 Task: Send an email with the signature Kevin Parker with the subject Apology for a customer service issue and the message Can you please provide more information about the new HR policies? from softage.6@softage.net to softage.4@softage.net and move the email from Sent Items to the folder Testing and certification
Action: Mouse moved to (116, 166)
Screenshot: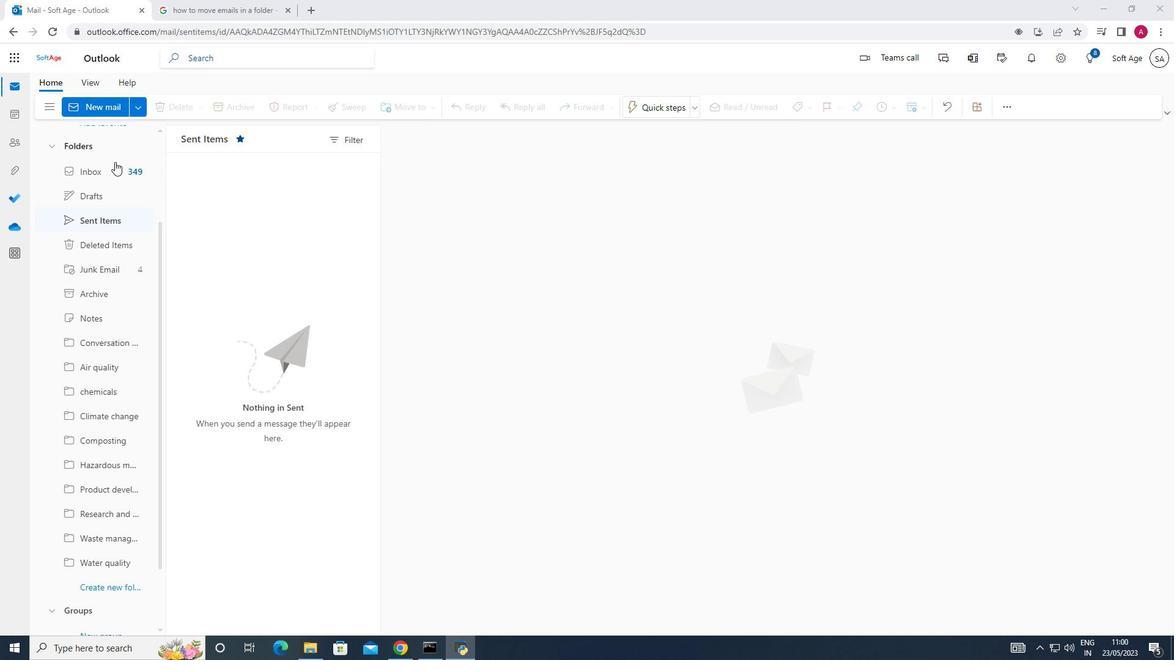 
Action: Mouse pressed left at (116, 166)
Screenshot: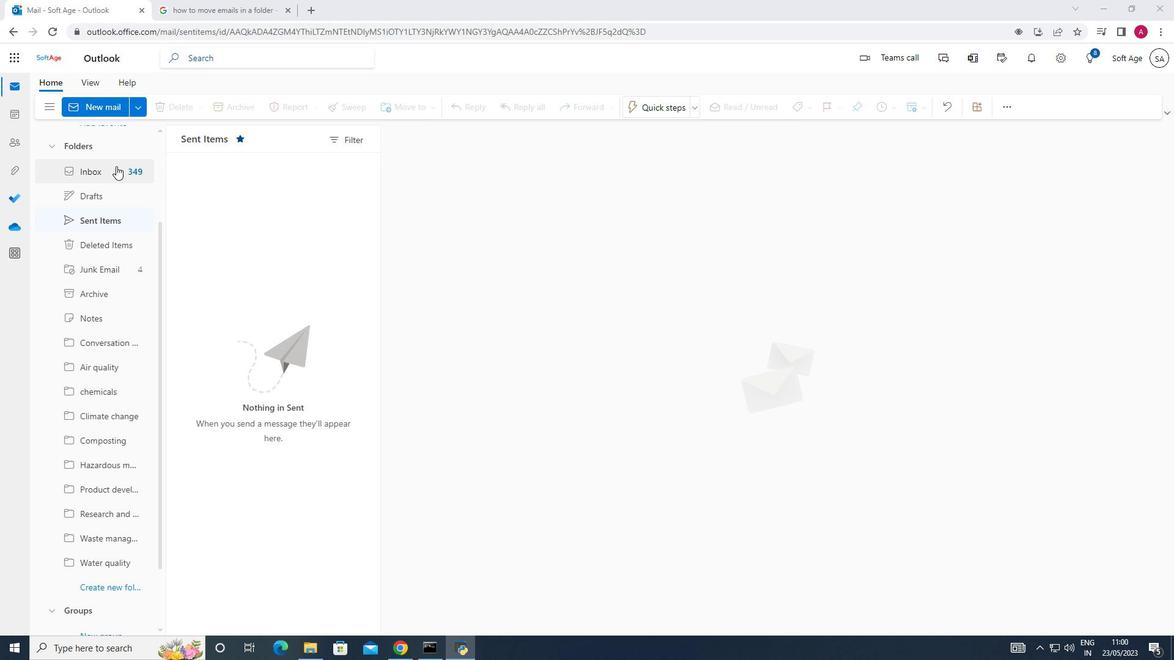 
Action: Mouse pressed left at (116, 166)
Screenshot: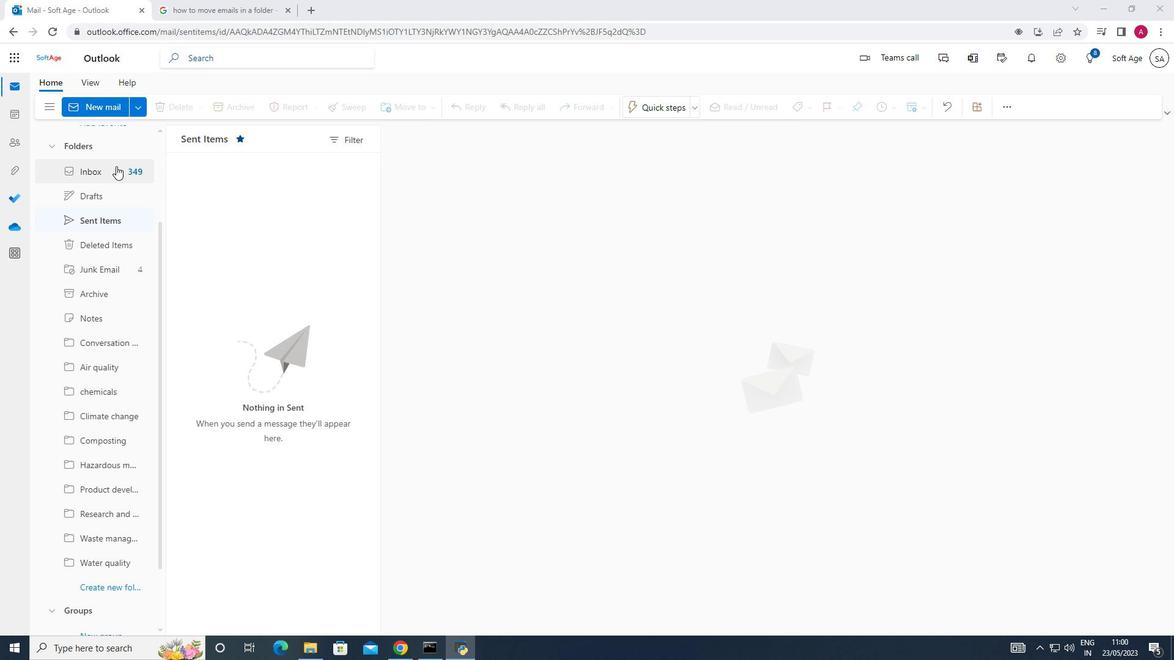 
Action: Mouse moved to (88, 110)
Screenshot: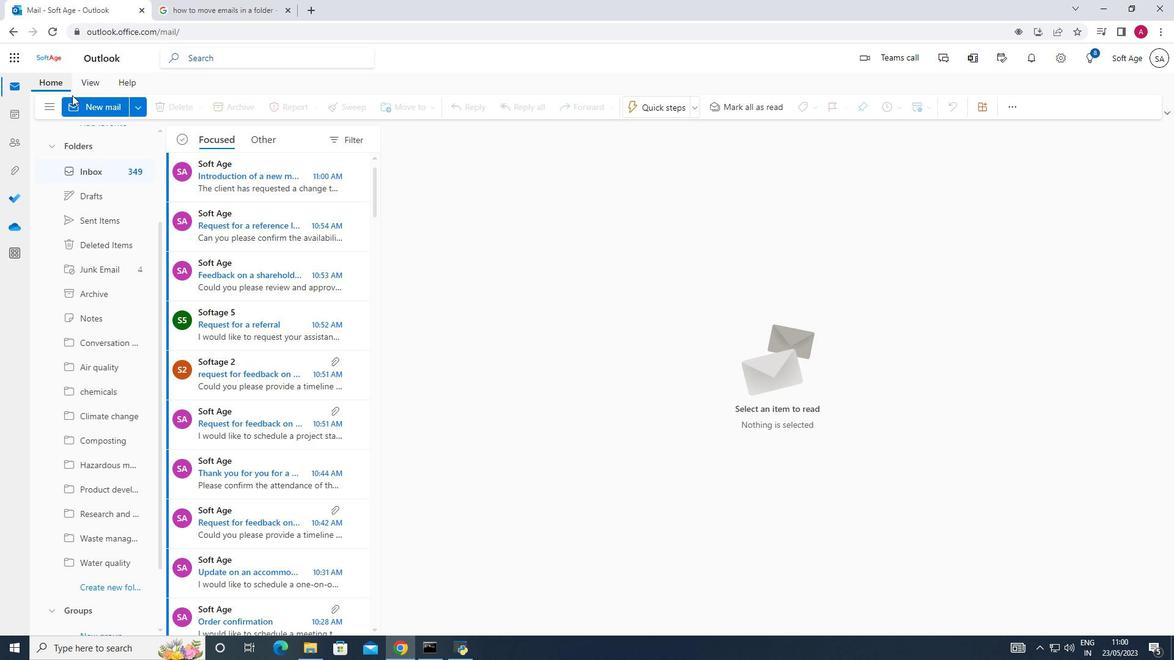 
Action: Mouse pressed left at (88, 110)
Screenshot: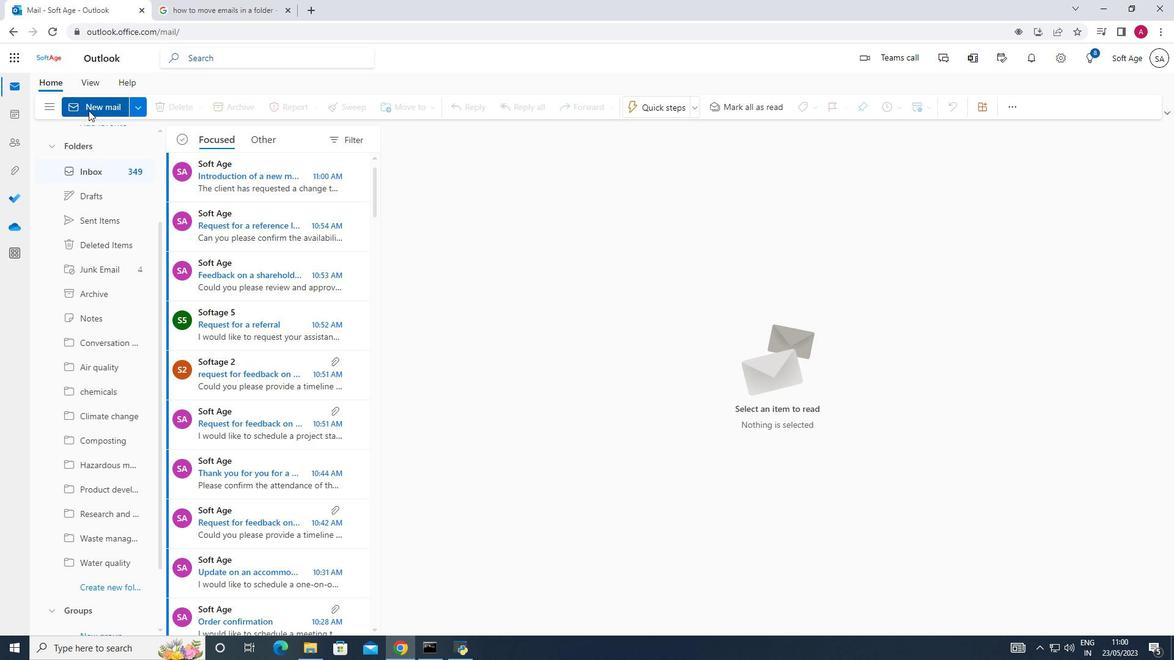 
Action: Mouse moved to (839, 108)
Screenshot: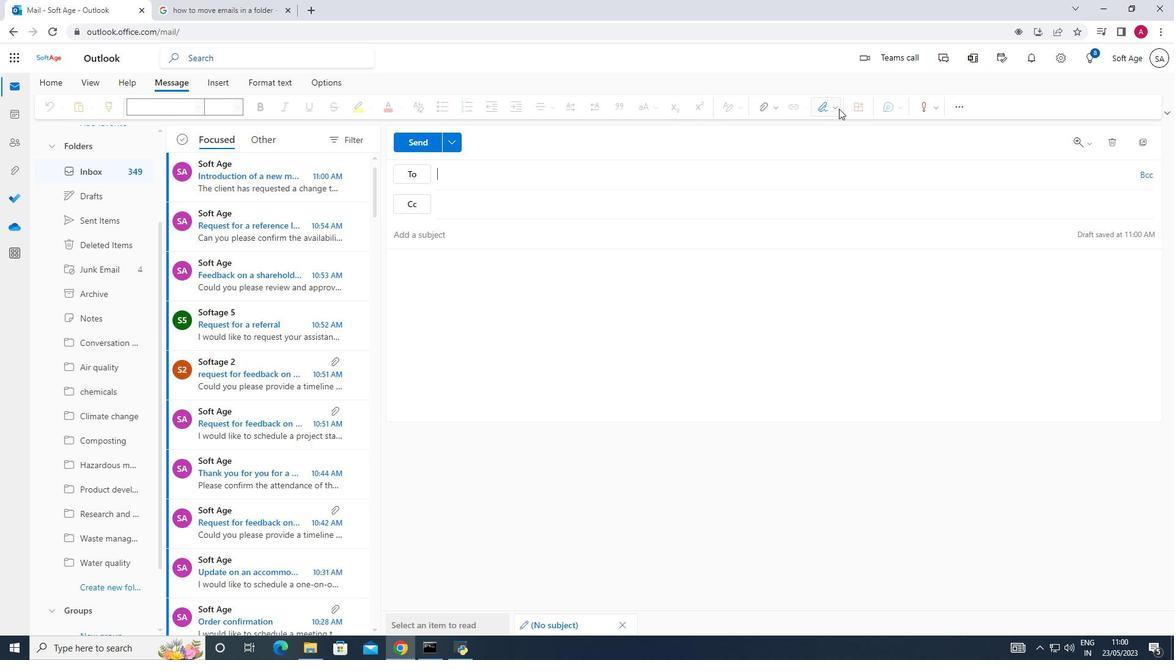 
Action: Mouse pressed left at (839, 108)
Screenshot: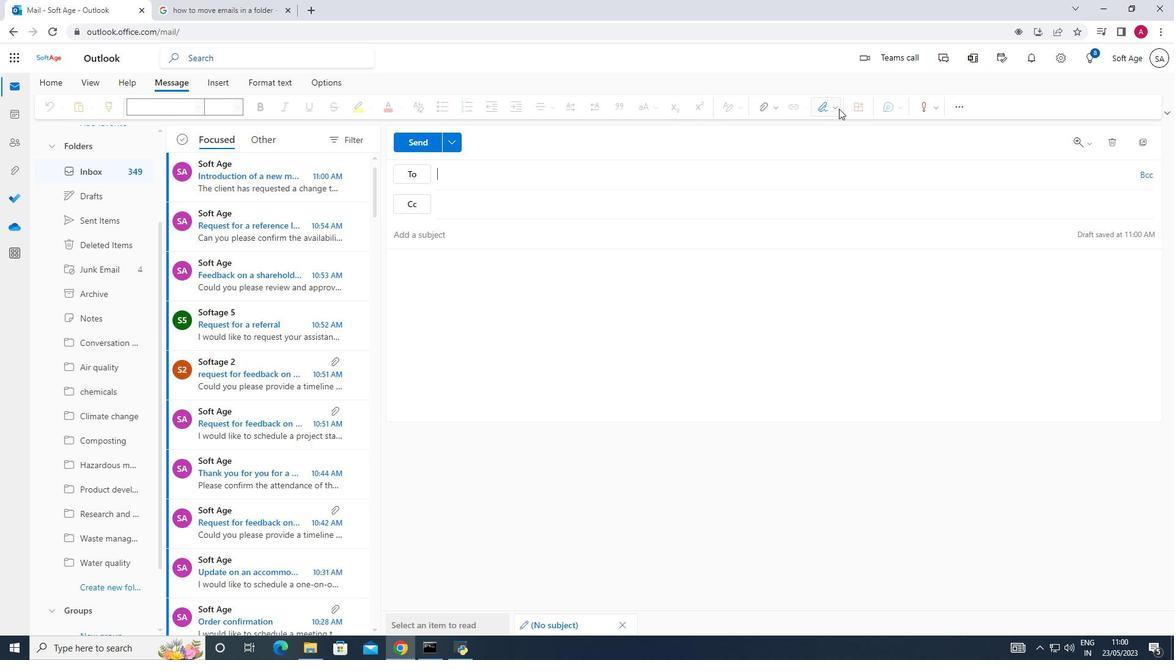 
Action: Mouse moved to (805, 149)
Screenshot: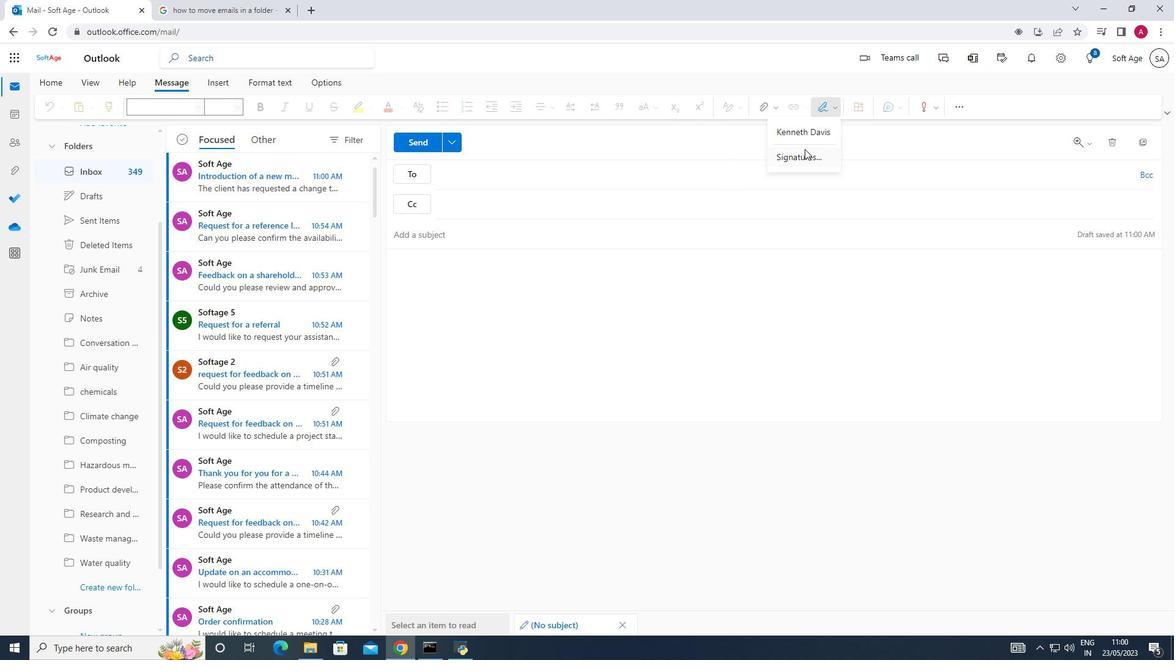 
Action: Mouse pressed left at (805, 149)
Screenshot: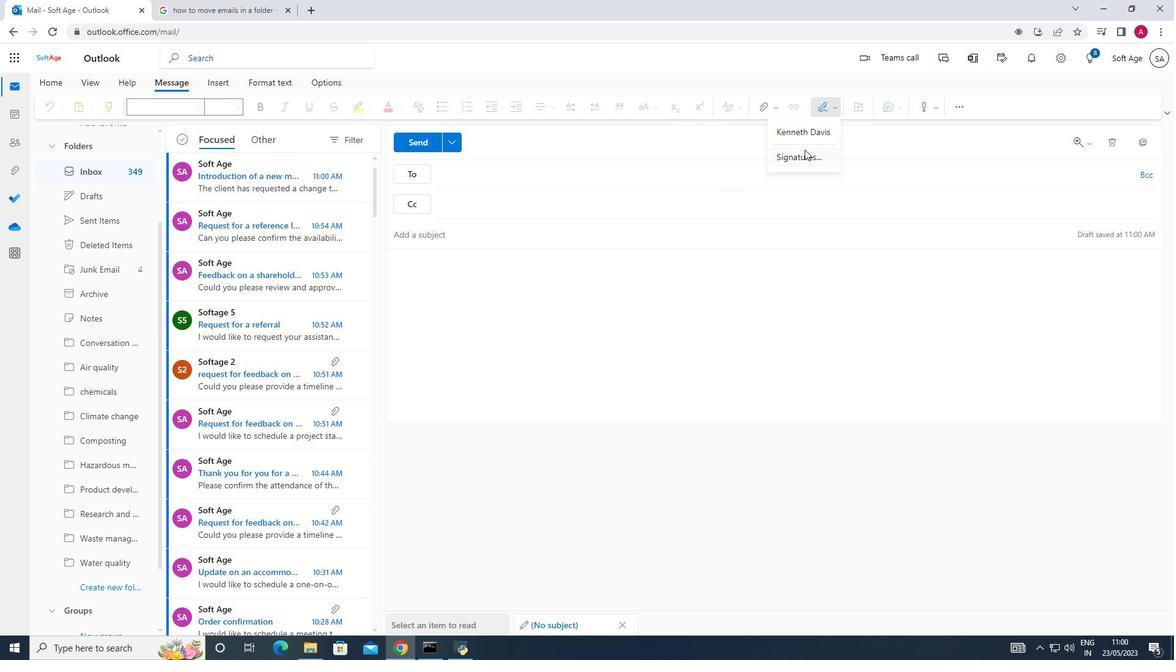 
Action: Mouse moved to (825, 198)
Screenshot: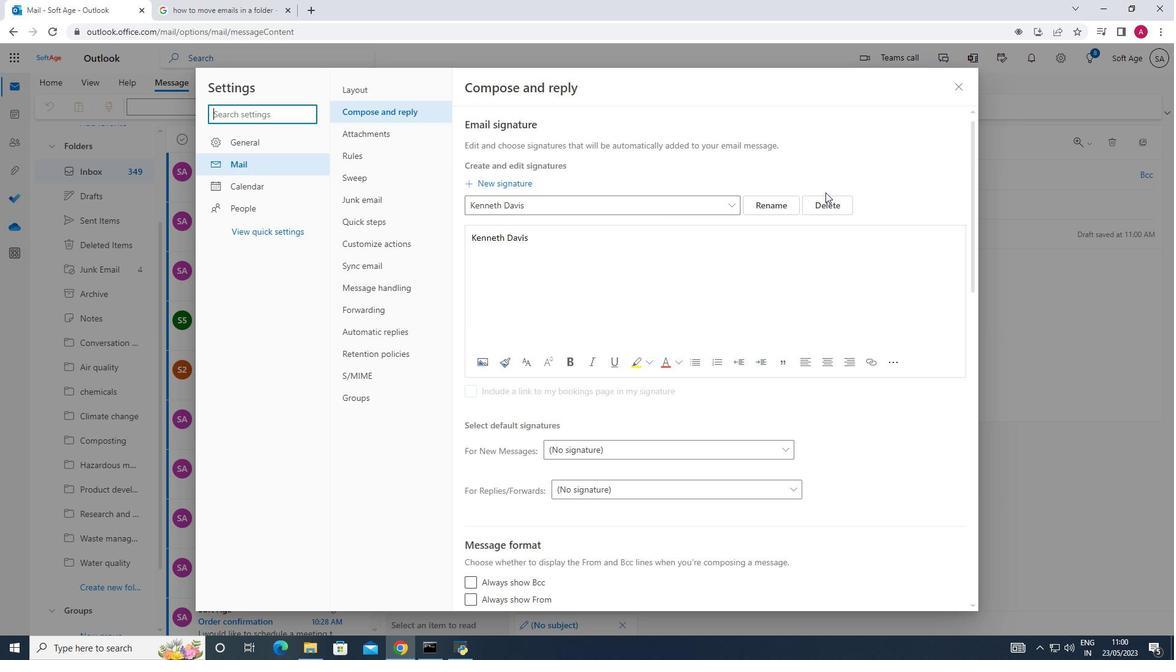 
Action: Mouse pressed left at (825, 198)
Screenshot: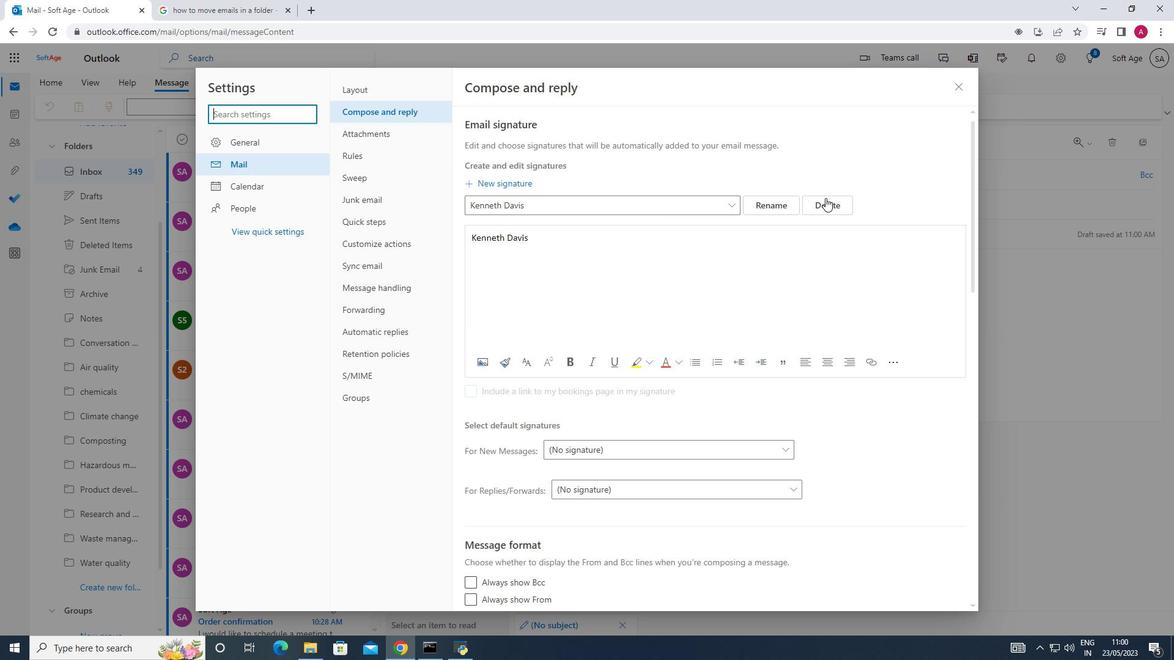 
Action: Mouse moved to (523, 209)
Screenshot: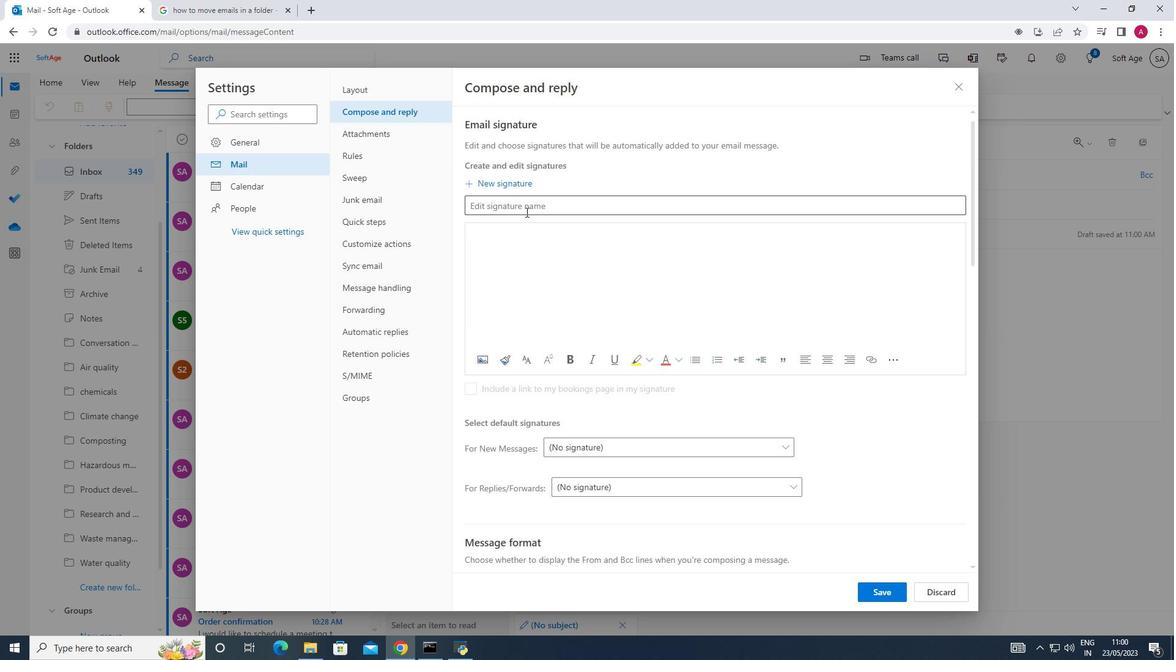 
Action: Mouse pressed left at (523, 209)
Screenshot: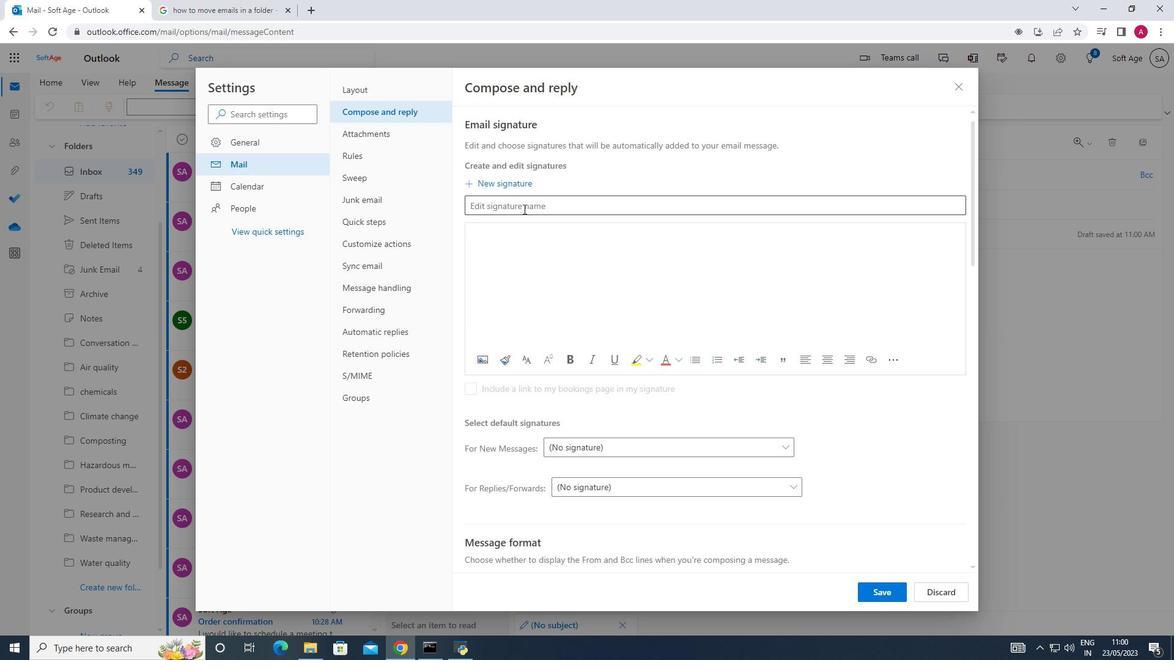 
Action: Key pressed <Key.shift_r><Key.shift_r><Key.shift_r><Key.shift_r><Key.shift_r>Kevin<Key.space><Key.shift_r>Parker
Screenshot: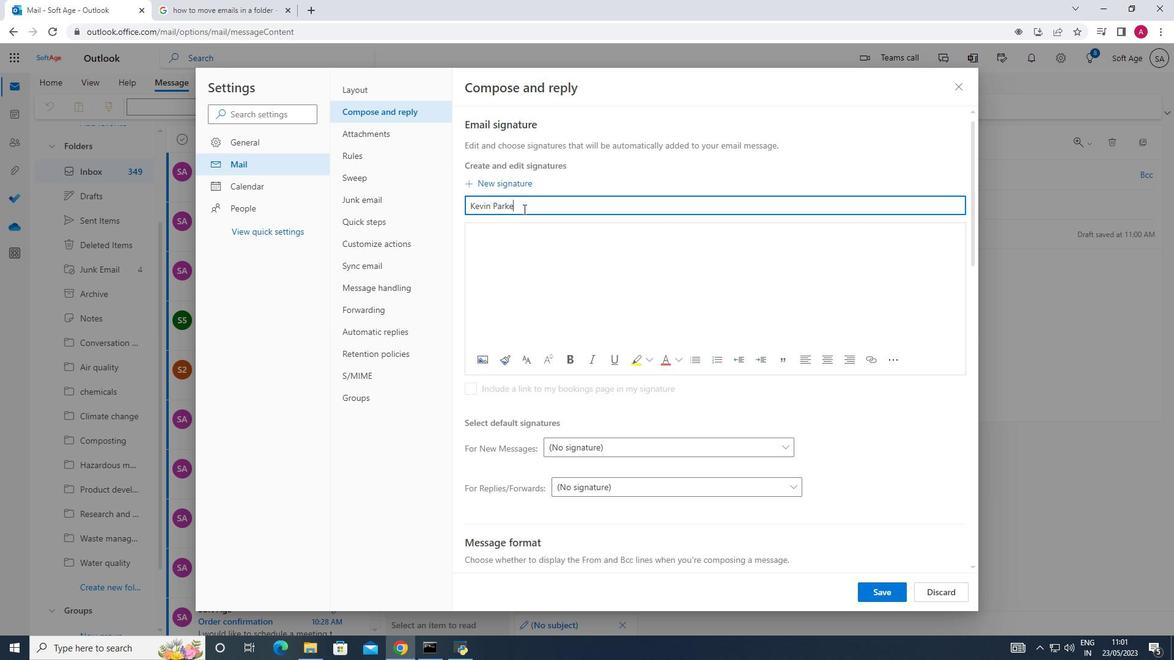 
Action: Mouse moved to (474, 234)
Screenshot: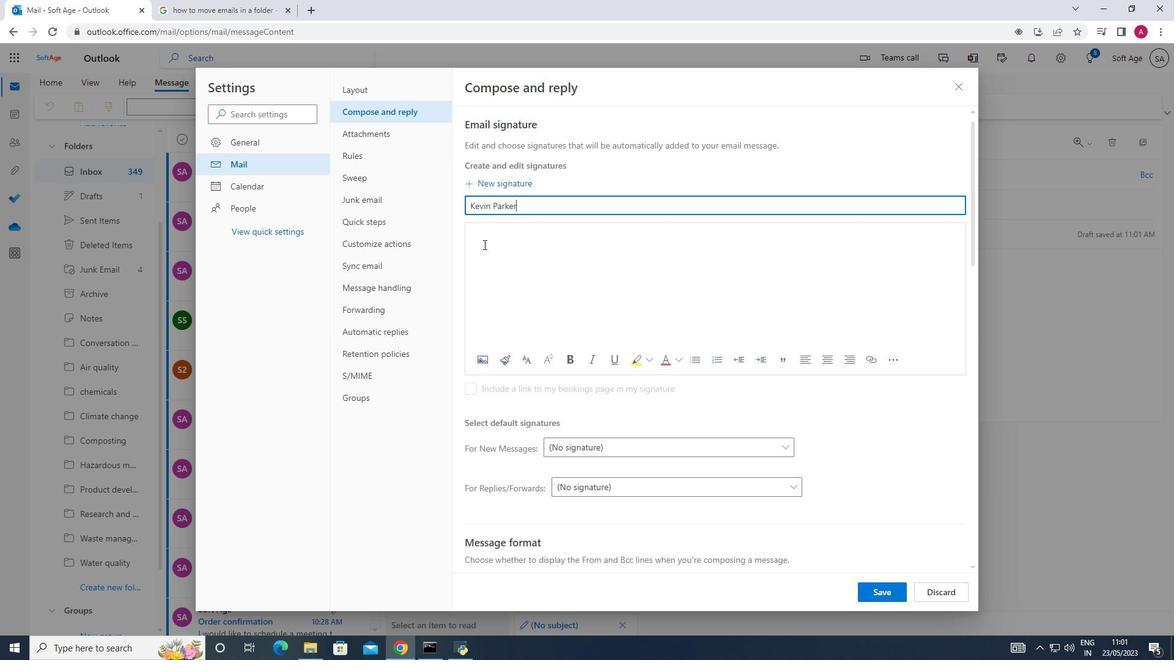 
Action: Mouse pressed left at (474, 234)
Screenshot: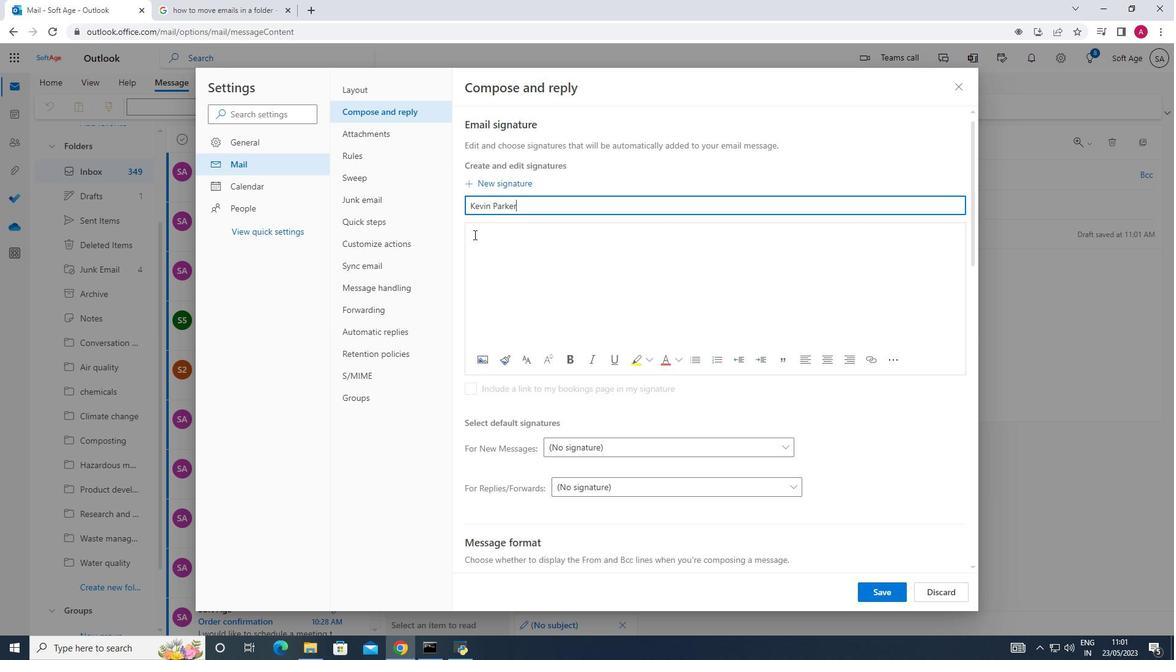 
Action: Key pressed <Key.shift_r>Kevin<Key.space><Key.shift_r><Key.shift_r><Key.shift_r><Key.shift_r><Key.shift_r><Key.shift_r><Key.shift_r><Key.shift_r><Key.shift_r><Key.shift_r><Key.shift_r><Key.shift_r><Key.shift_r><Key.shift_r>Parker
Screenshot: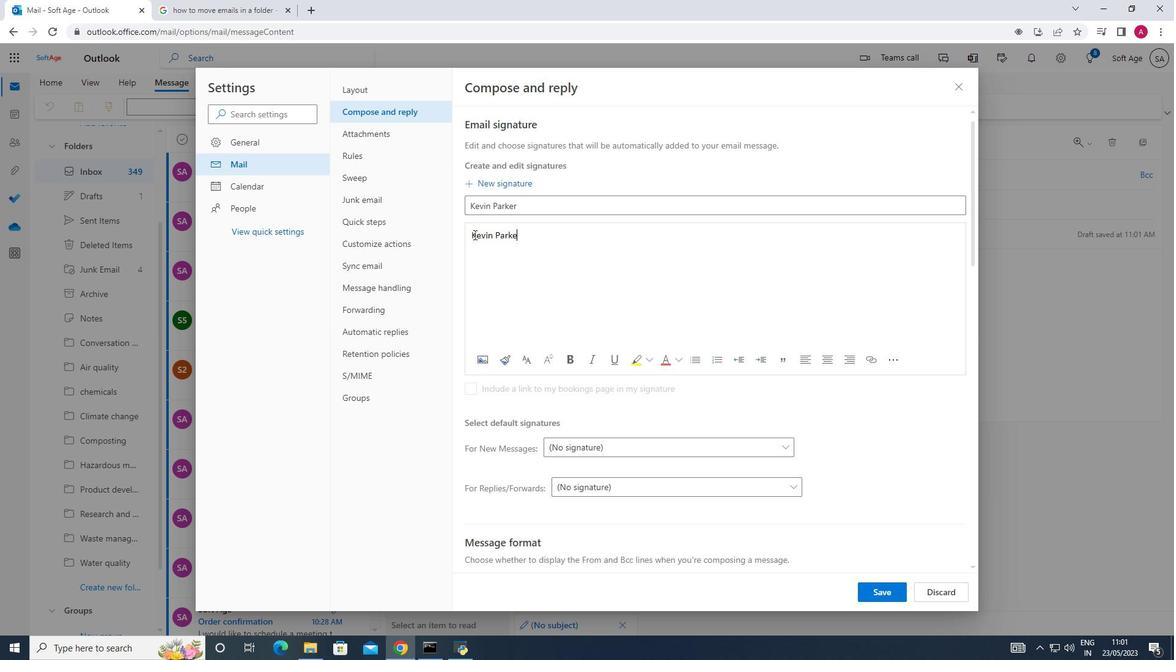 
Action: Mouse moved to (872, 586)
Screenshot: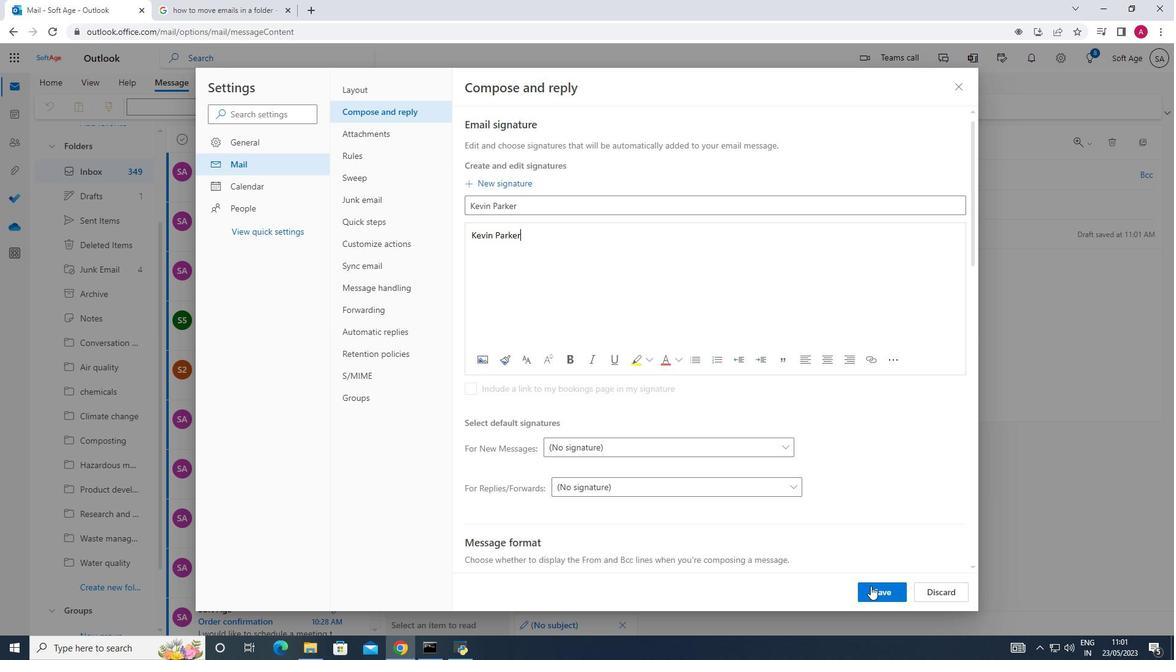
Action: Mouse pressed left at (872, 586)
Screenshot: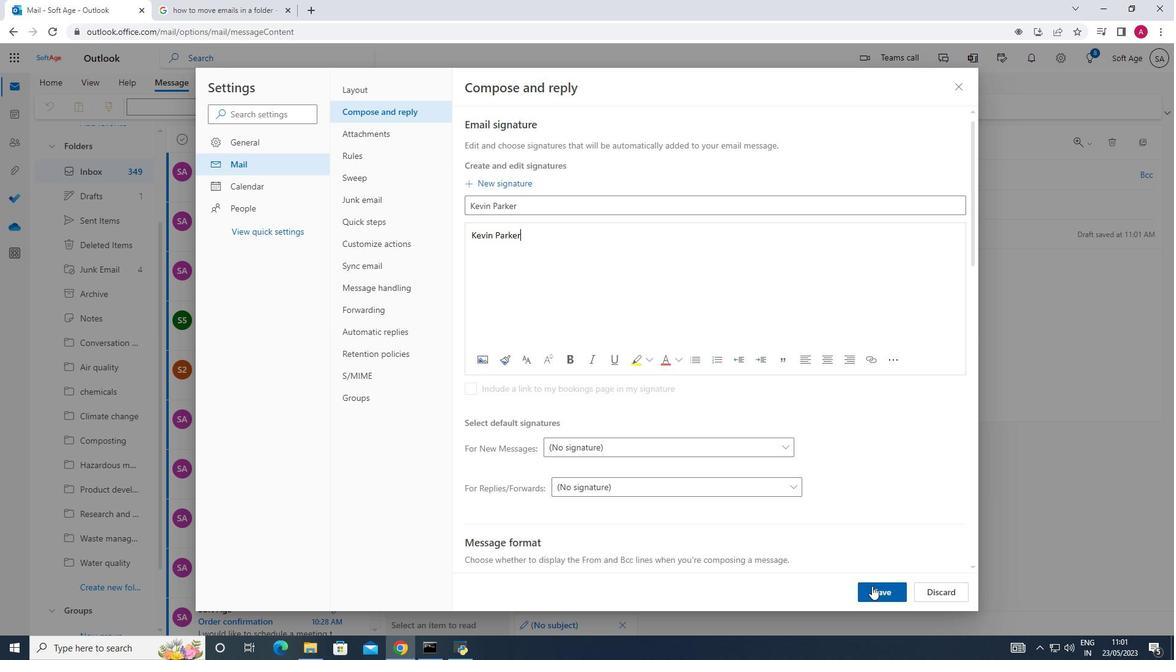 
Action: Mouse moved to (959, 83)
Screenshot: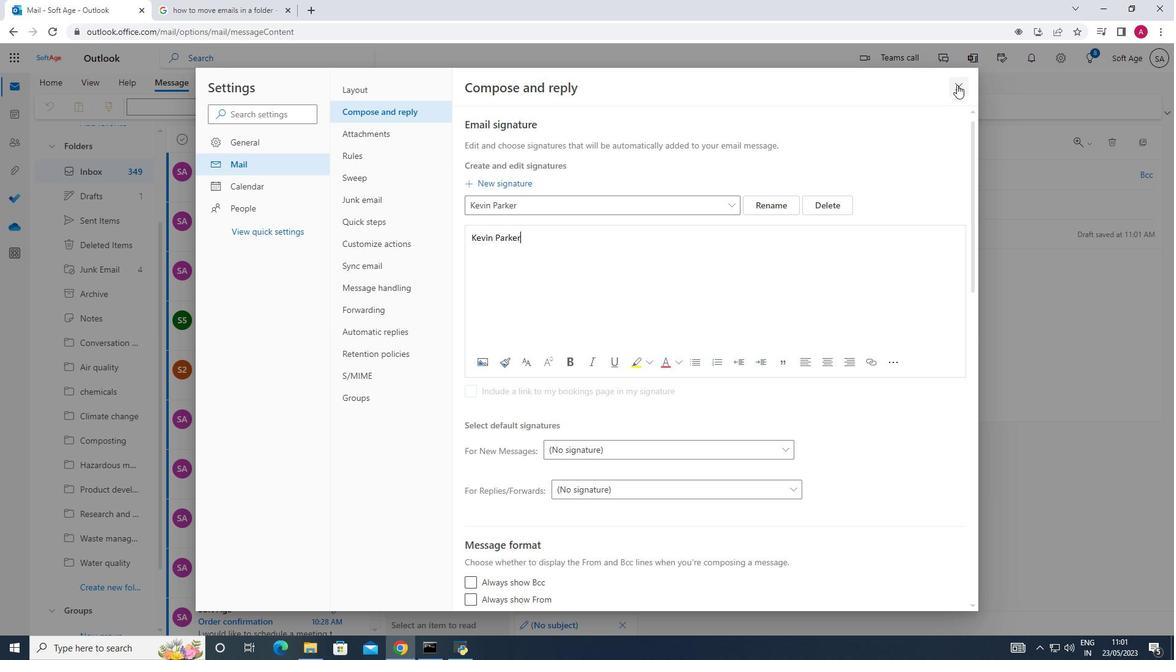 
Action: Mouse pressed left at (959, 83)
Screenshot: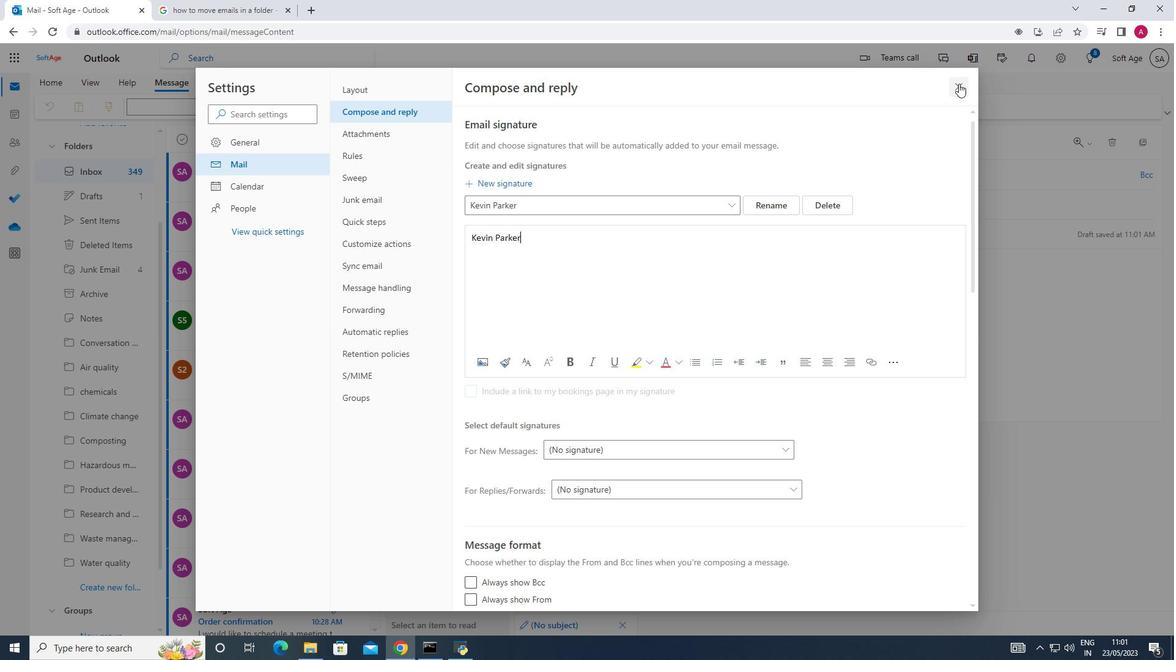 
Action: Mouse moved to (835, 108)
Screenshot: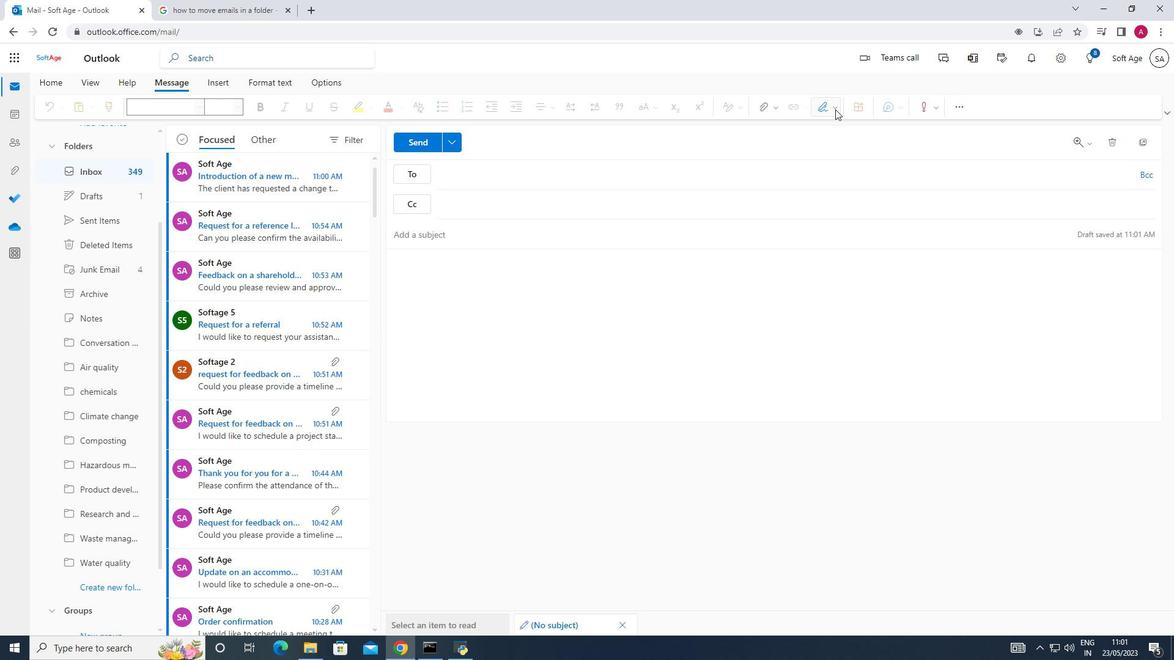 
Action: Mouse pressed left at (835, 108)
Screenshot: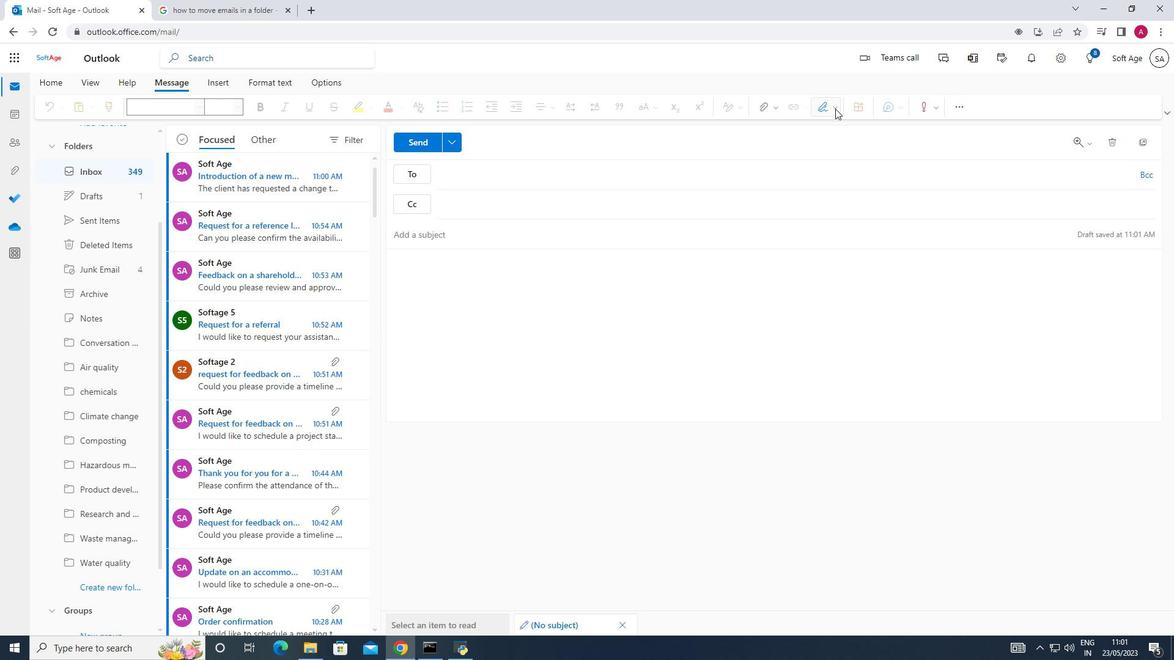 
Action: Mouse moved to (811, 140)
Screenshot: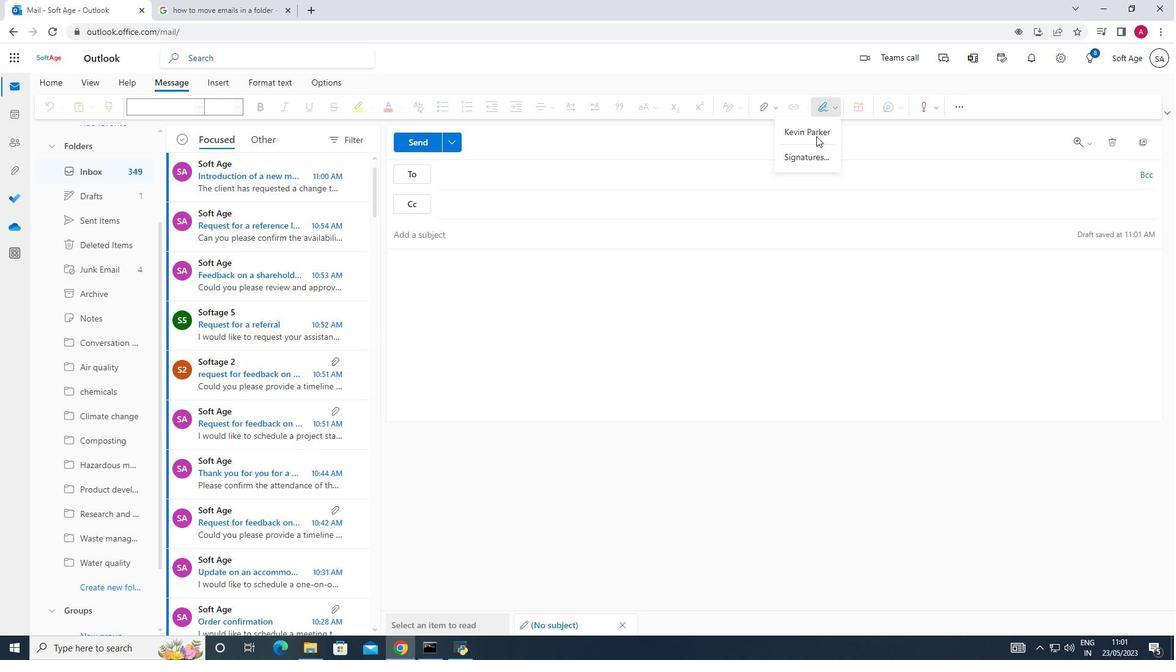 
Action: Mouse pressed left at (811, 140)
Screenshot: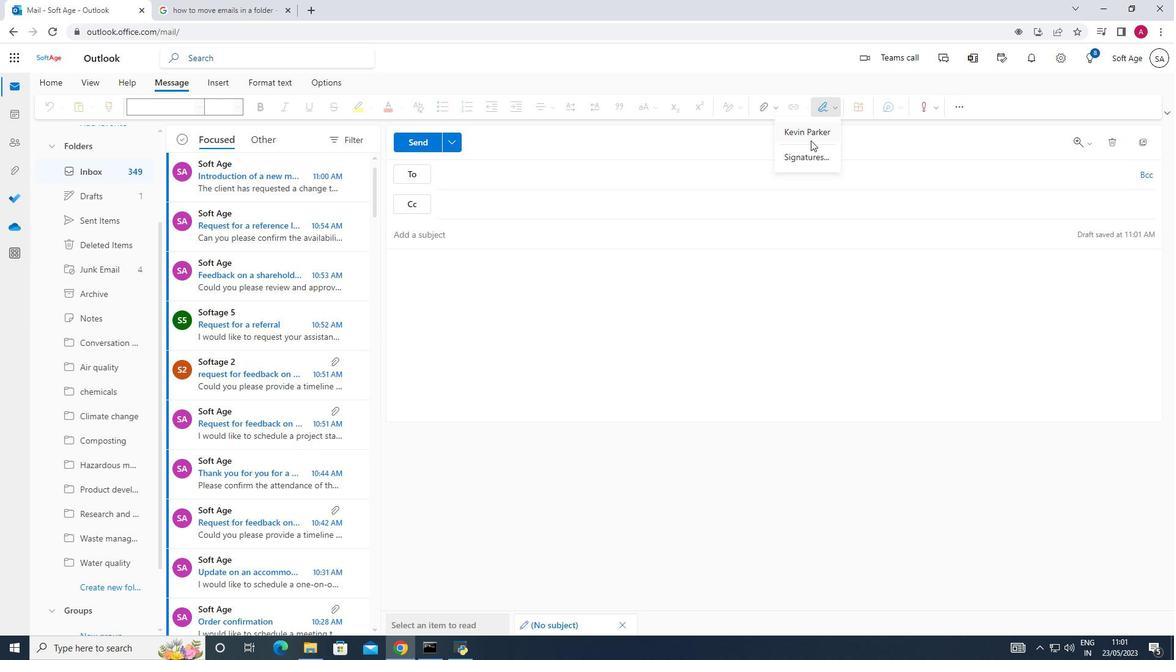 
Action: Mouse moved to (405, 230)
Screenshot: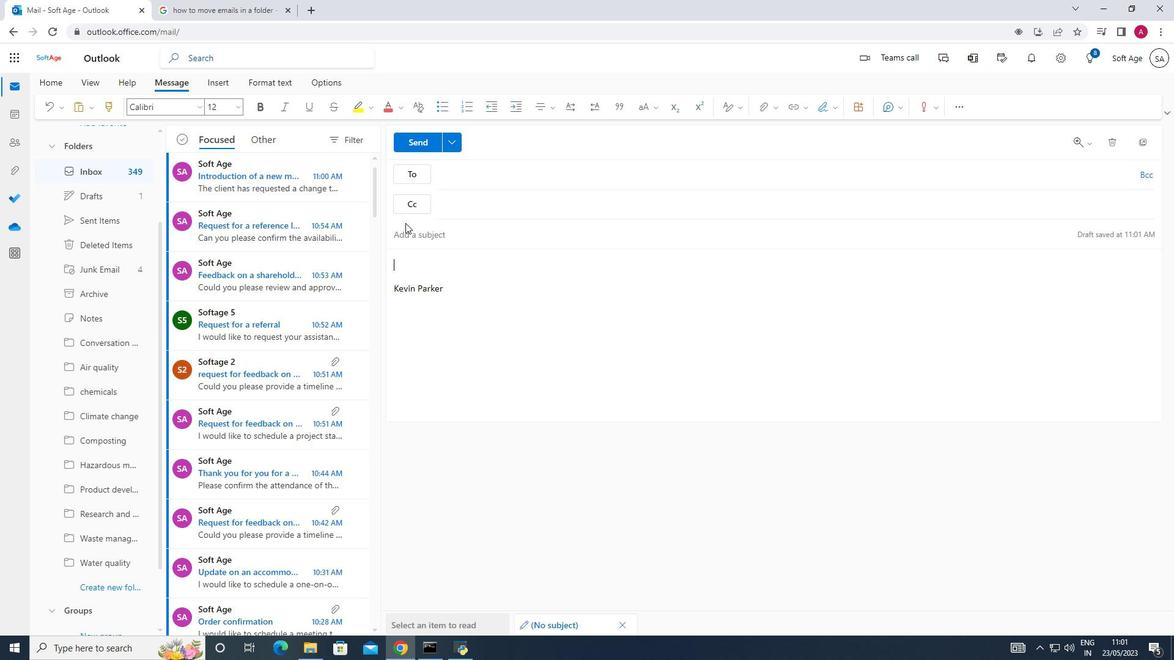 
Action: Mouse pressed left at (405, 230)
Screenshot: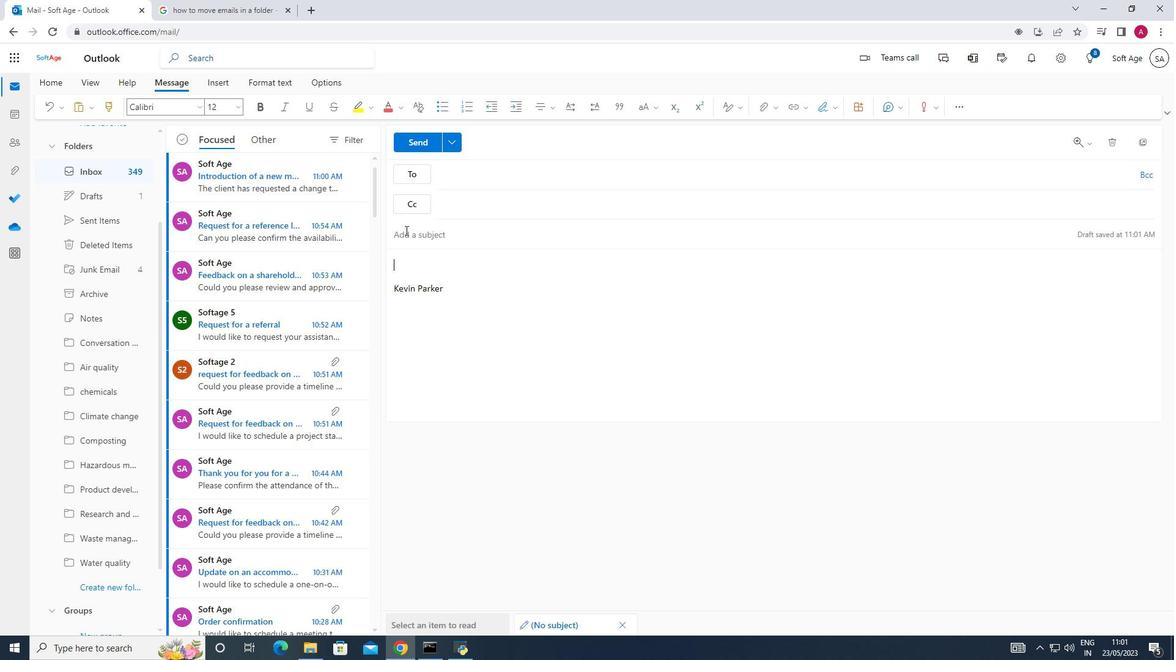 
Action: Key pressed <Key.shift>Apology<Key.space>for<Key.space>a<Key.space>customer<Key.space>sevice<Key.space>issue
Screenshot: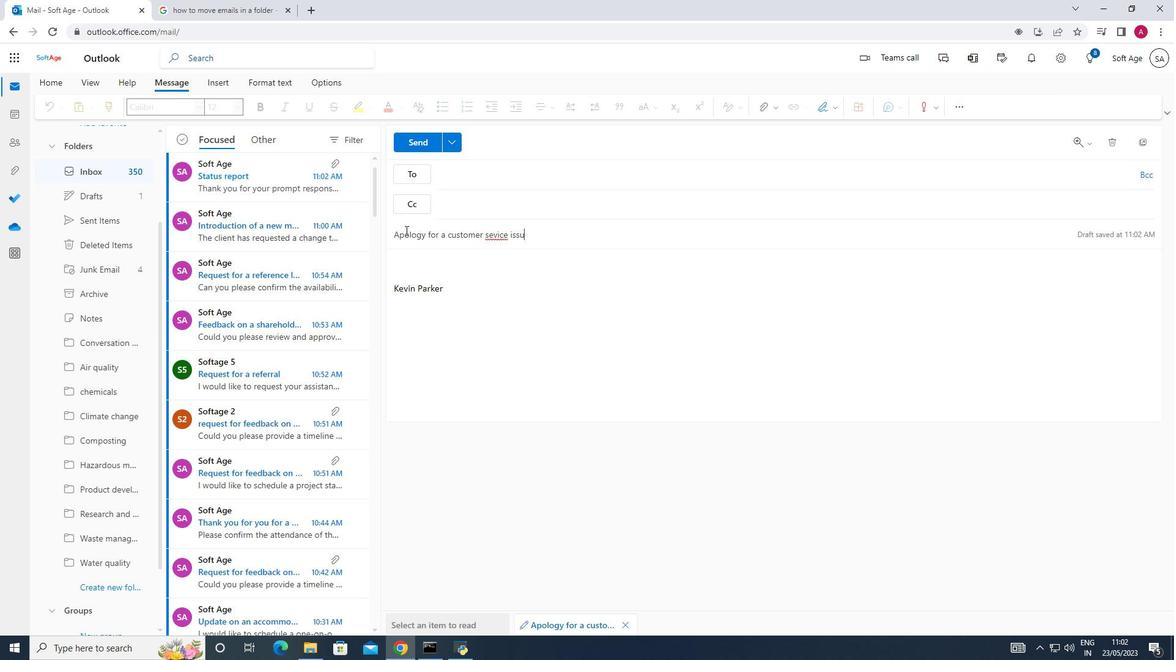 
Action: Mouse moved to (398, 259)
Screenshot: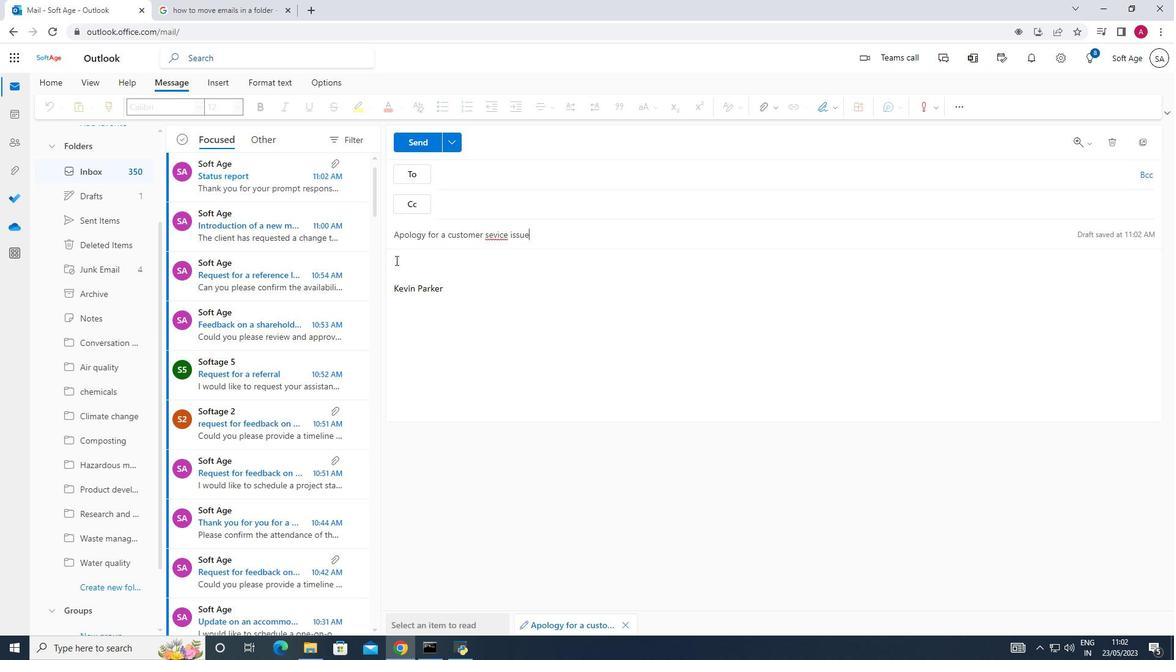
Action: Mouse pressed left at (398, 259)
Screenshot: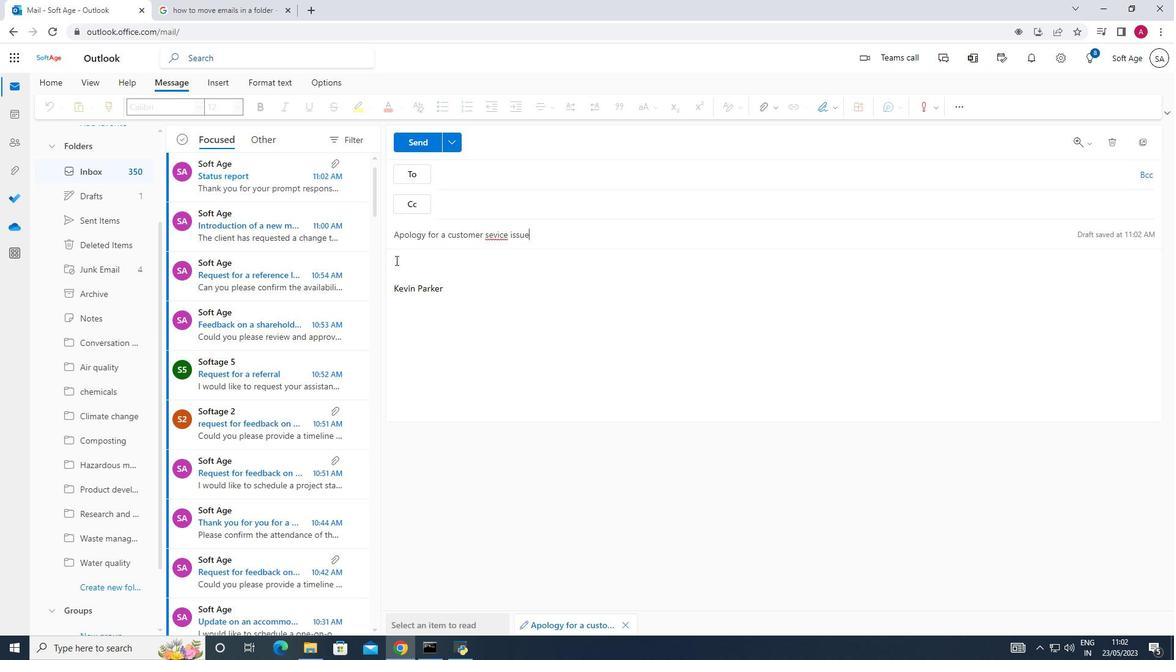 
Action: Key pressed <Key.shift>Can<Key.space>you<Key.space>please<Key.space>provide<Key.space>more<Key.space><Key.tab><Key.space>about<Key.space>the<Key.space>new<Key.space><Key.shift>HR<Key.space>policies<Key.shift_r><Key.shift_r><Key.shift_r><Key.shift_r><Key.shift_r><Key.shift_r><Key.shift_r><Key.shift_r><Key.shift_r><Key.shift_r><Key.shift_r><Key.shift_r><Key.shift_r><Key.shift_r><Key.shift_r><Key.shift_r><Key.shift_r><Key.shift_r><Key.shift_r>?
Screenshot: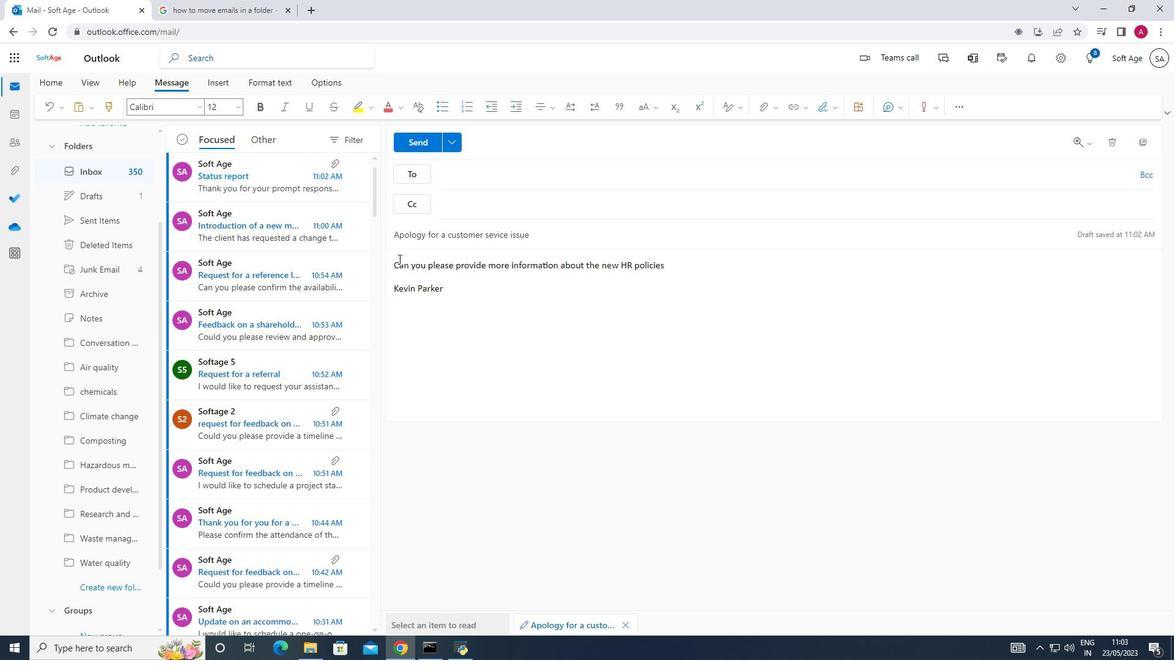 
Action: Mouse moved to (455, 182)
Screenshot: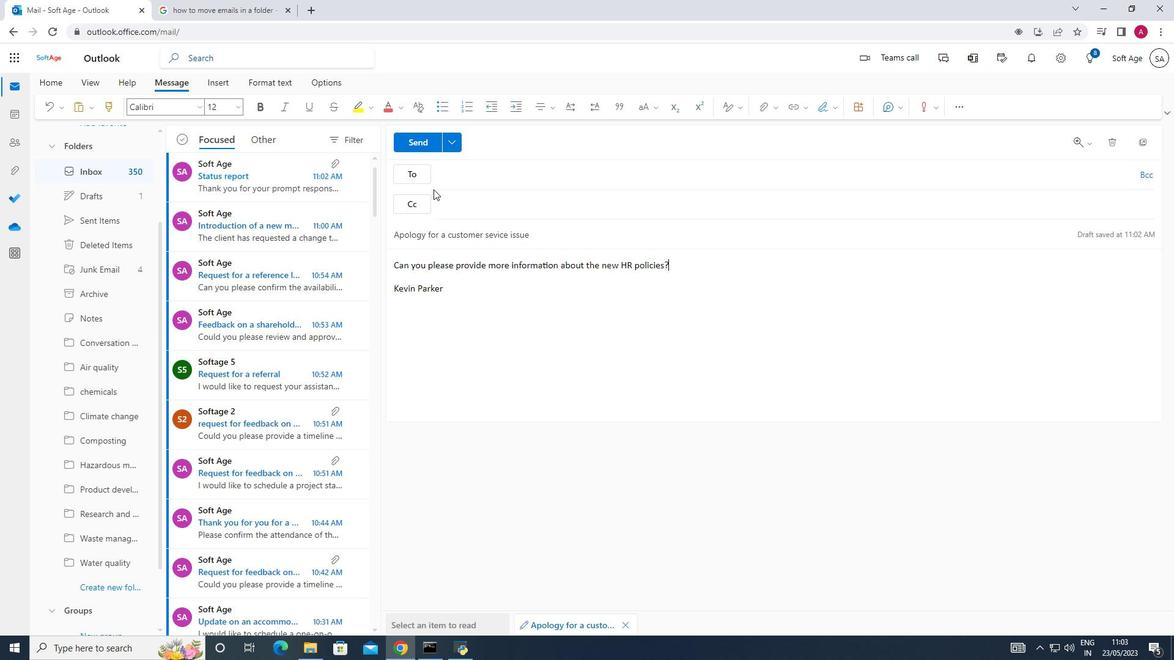 
Action: Mouse pressed left at (455, 182)
Screenshot: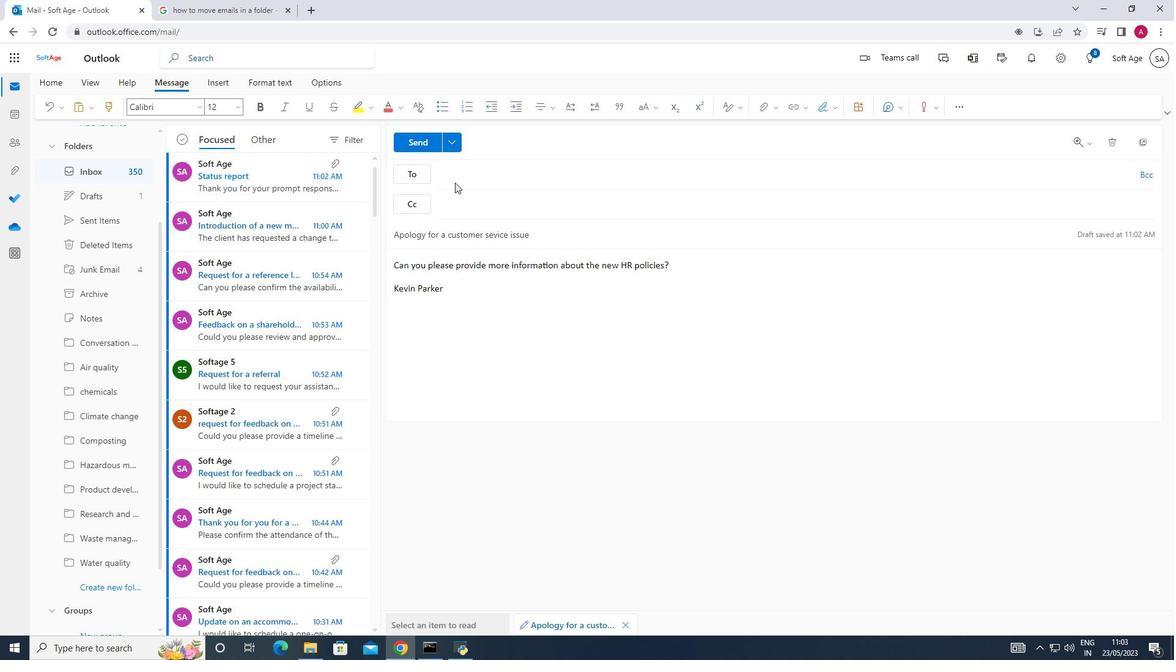 
Action: Mouse moved to (453, 174)
Screenshot: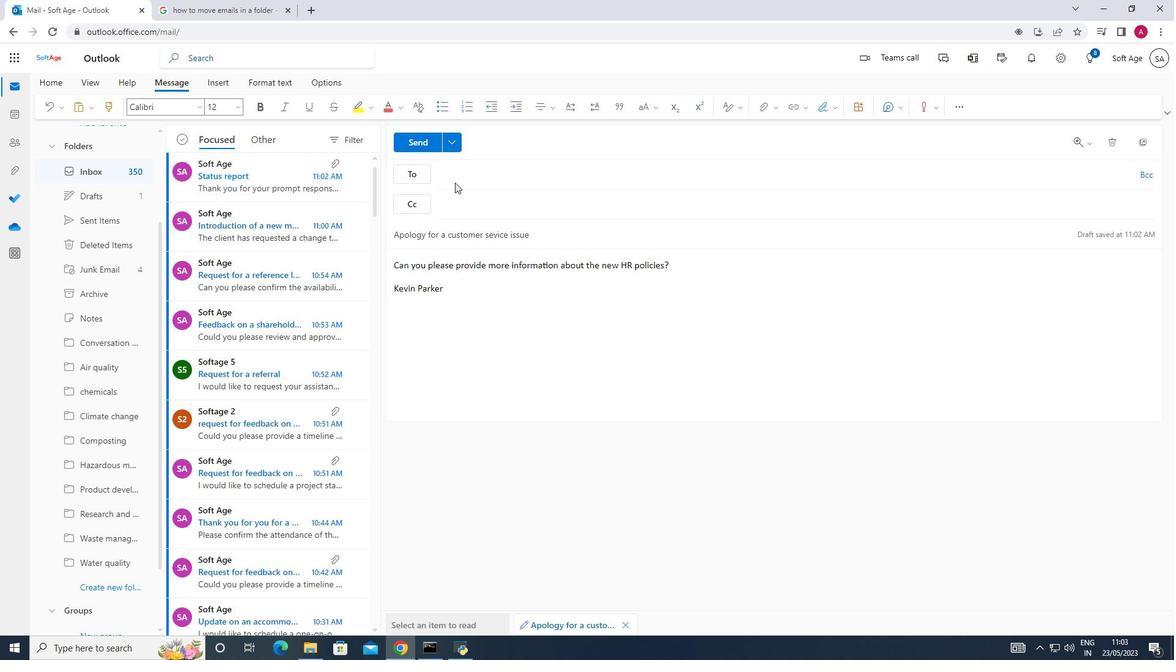
Action: Mouse pressed left at (453, 174)
Screenshot: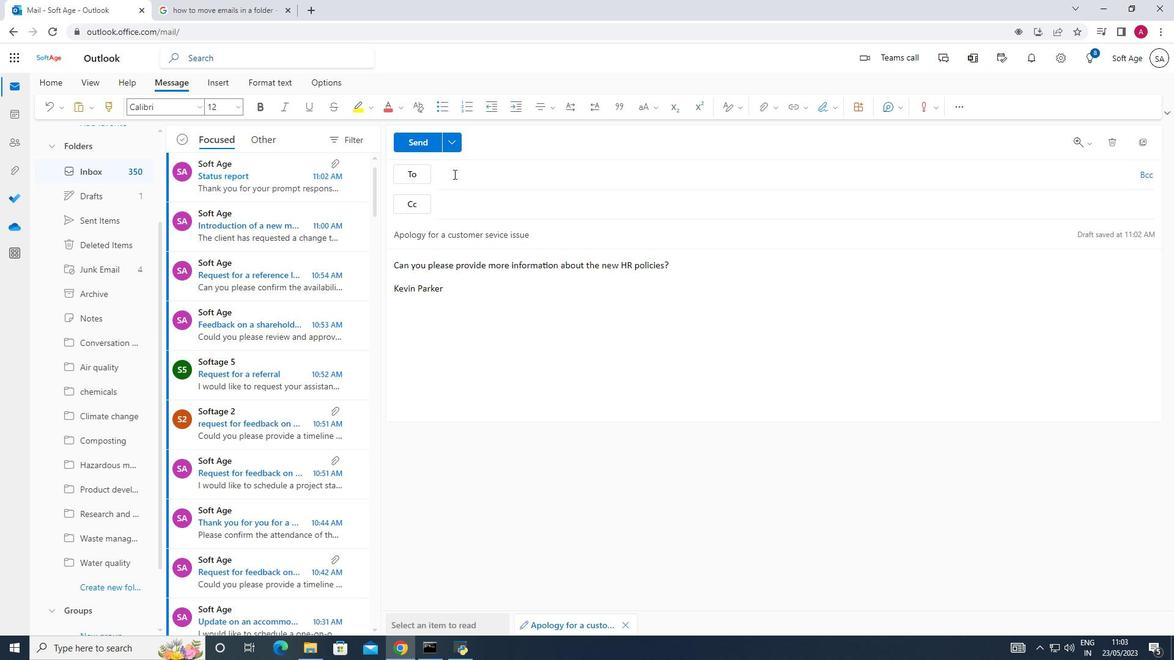 
Action: Key pressed softage.4<Key.shift>@
Screenshot: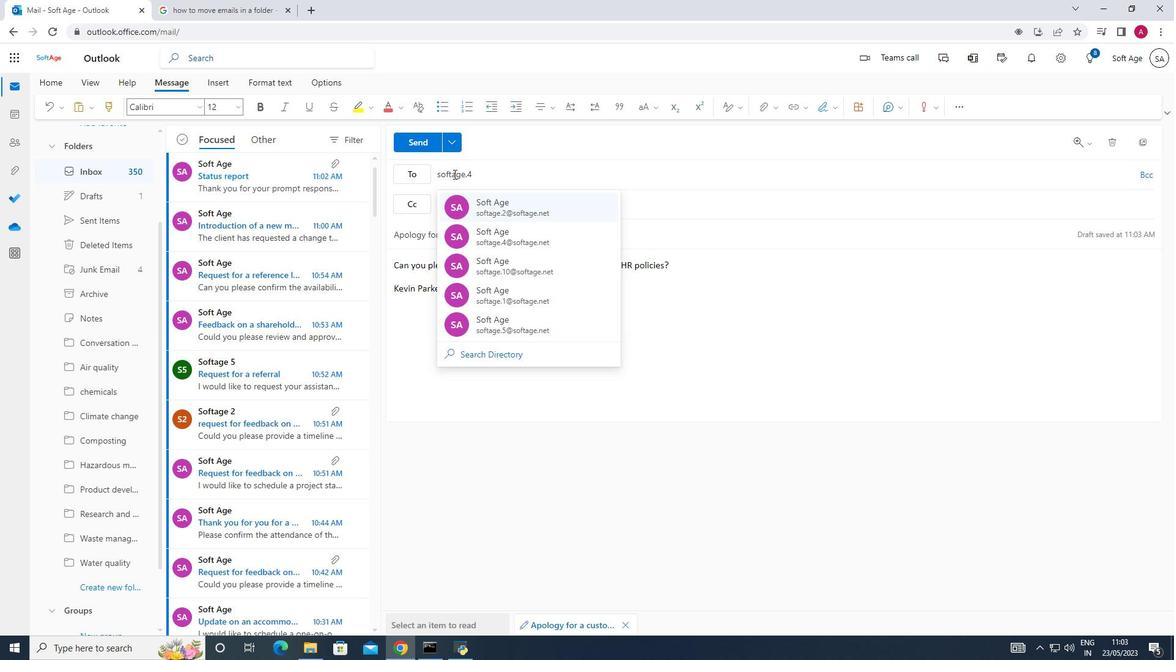 
Action: Mouse moved to (498, 196)
Screenshot: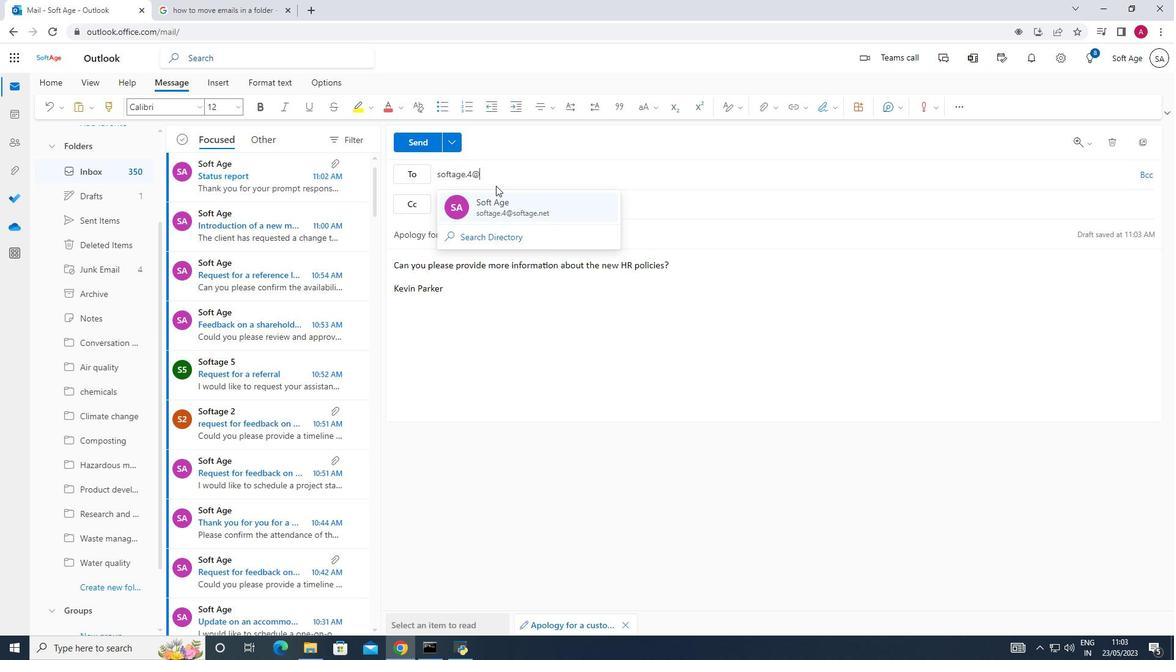 
Action: Mouse pressed left at (498, 196)
Screenshot: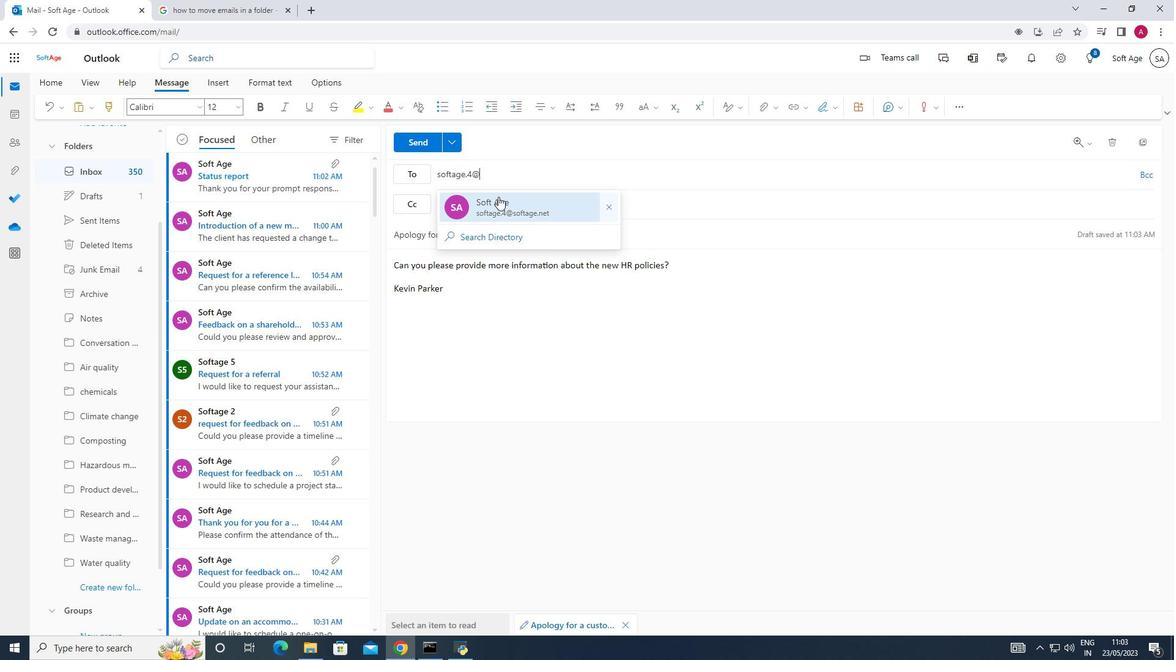 
Action: Mouse moved to (408, 171)
Screenshot: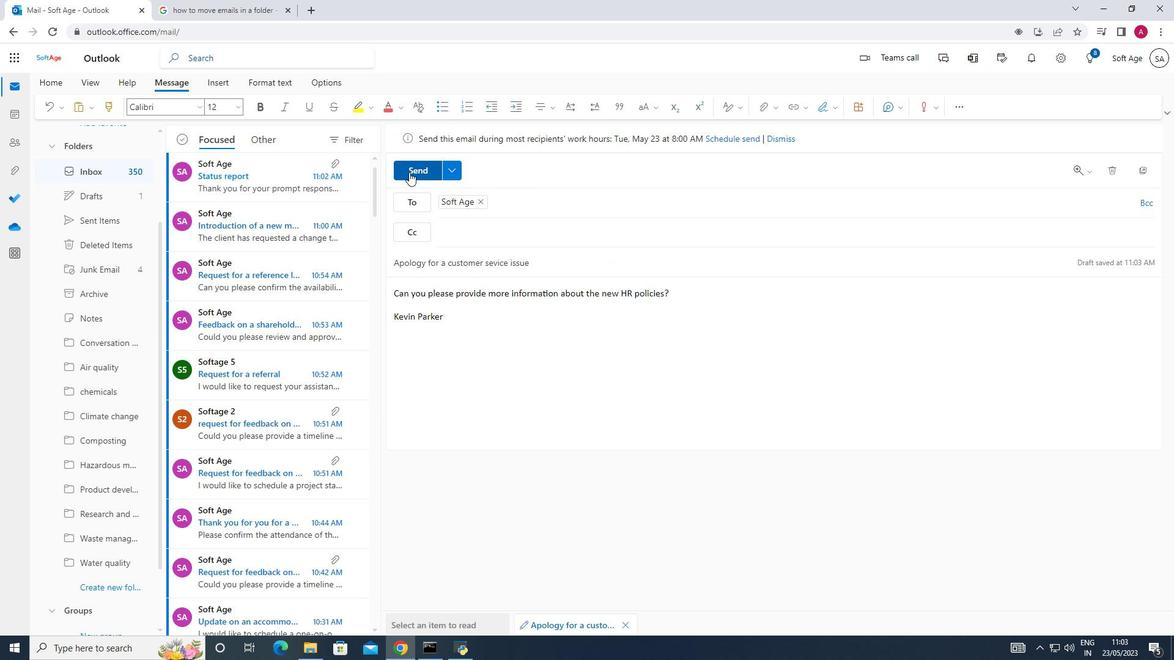 
Action: Mouse pressed left at (408, 171)
Screenshot: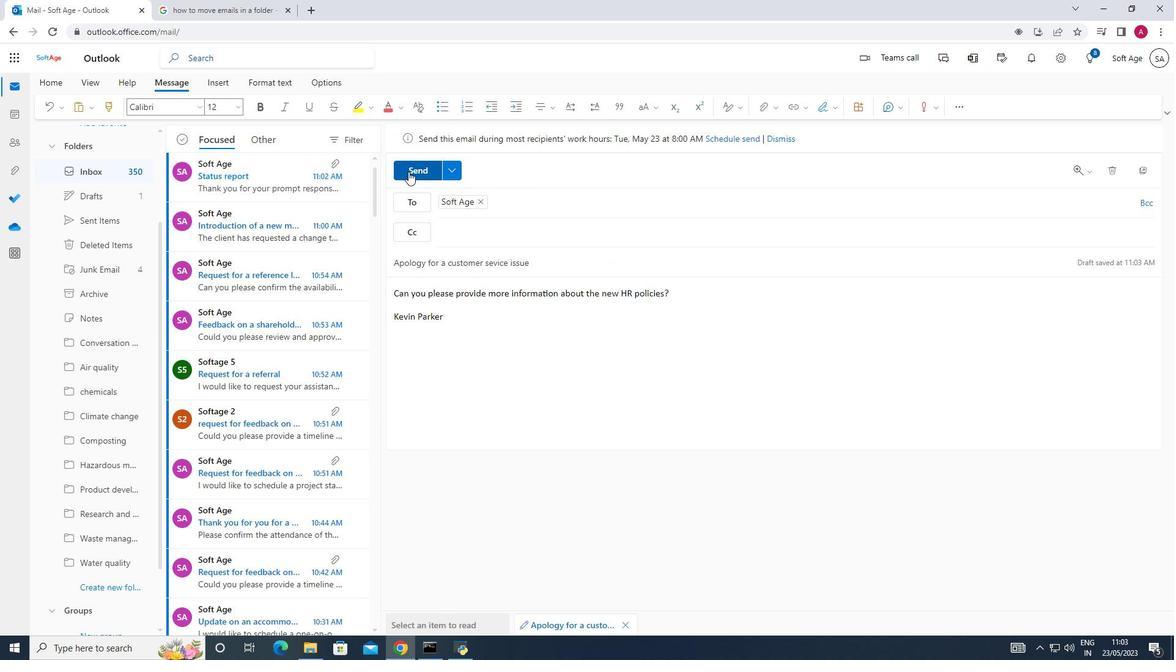 
Action: Mouse moved to (116, 581)
Screenshot: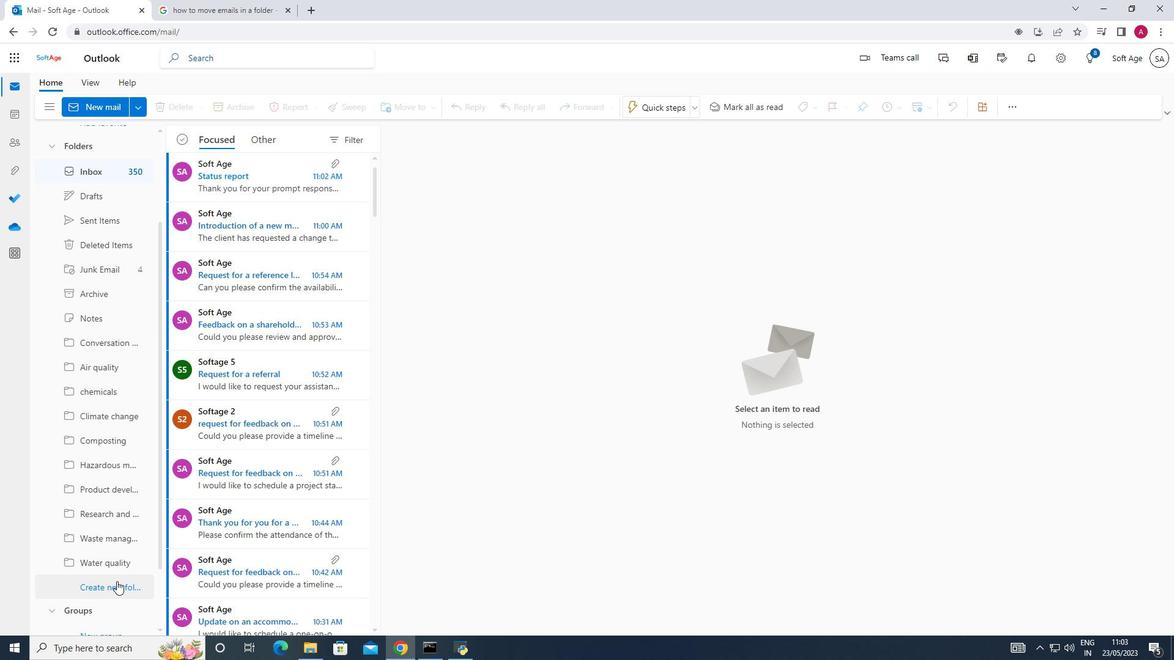 
Action: Mouse pressed left at (116, 581)
Screenshot: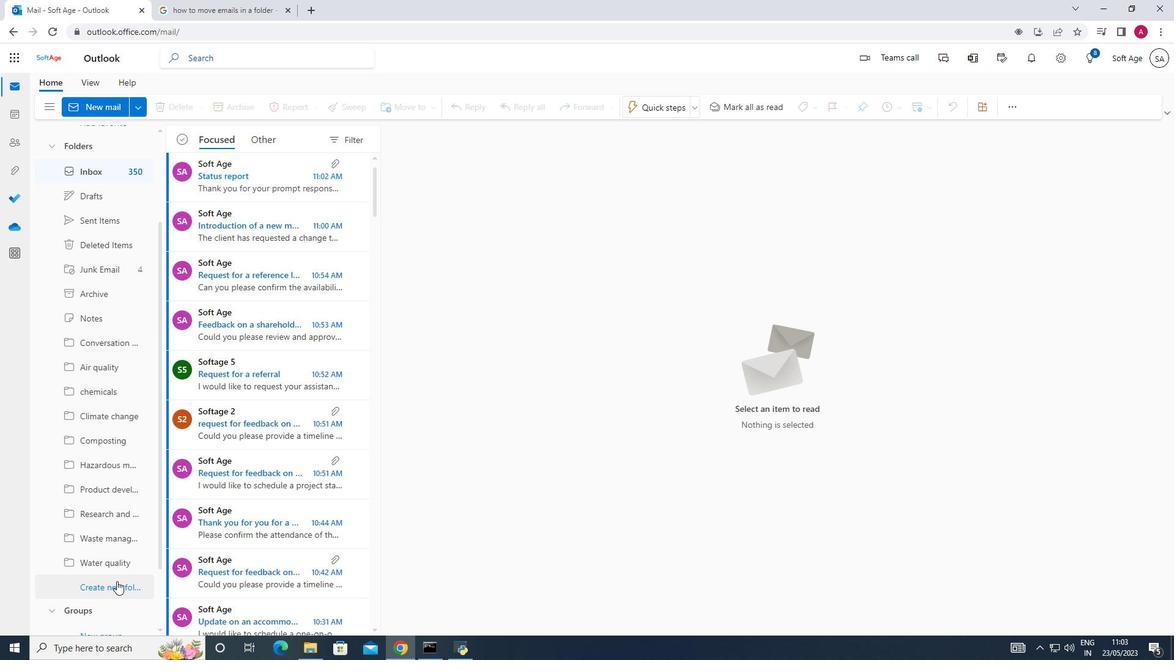 
Action: Mouse moved to (86, 587)
Screenshot: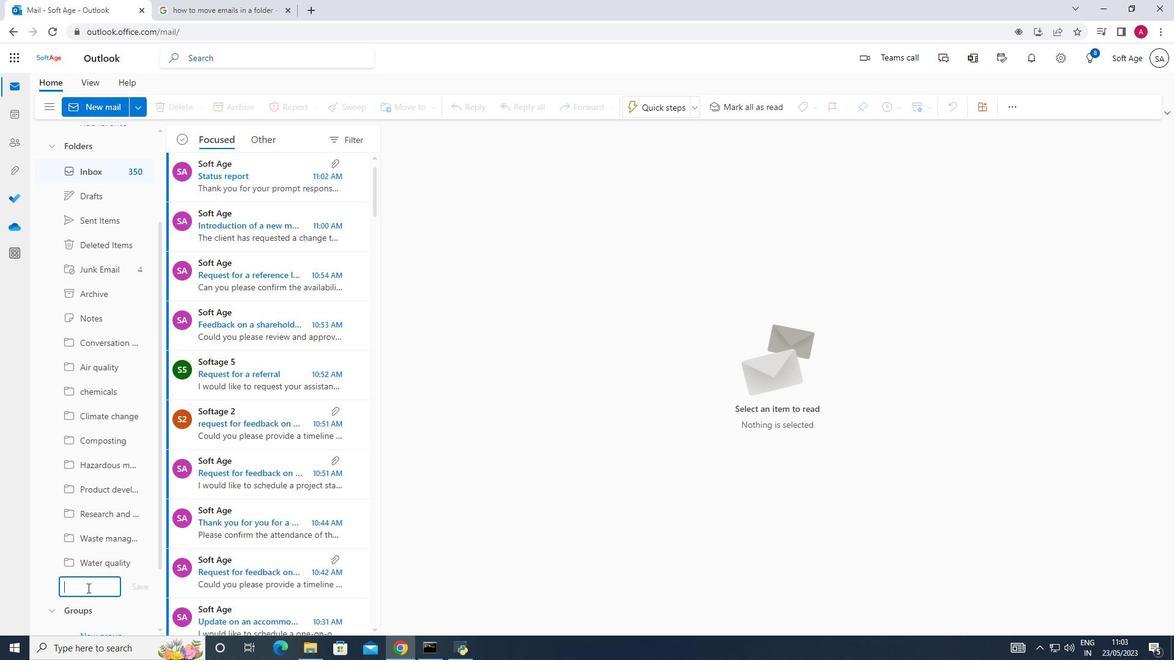 
Action: Mouse pressed left at (86, 587)
Screenshot: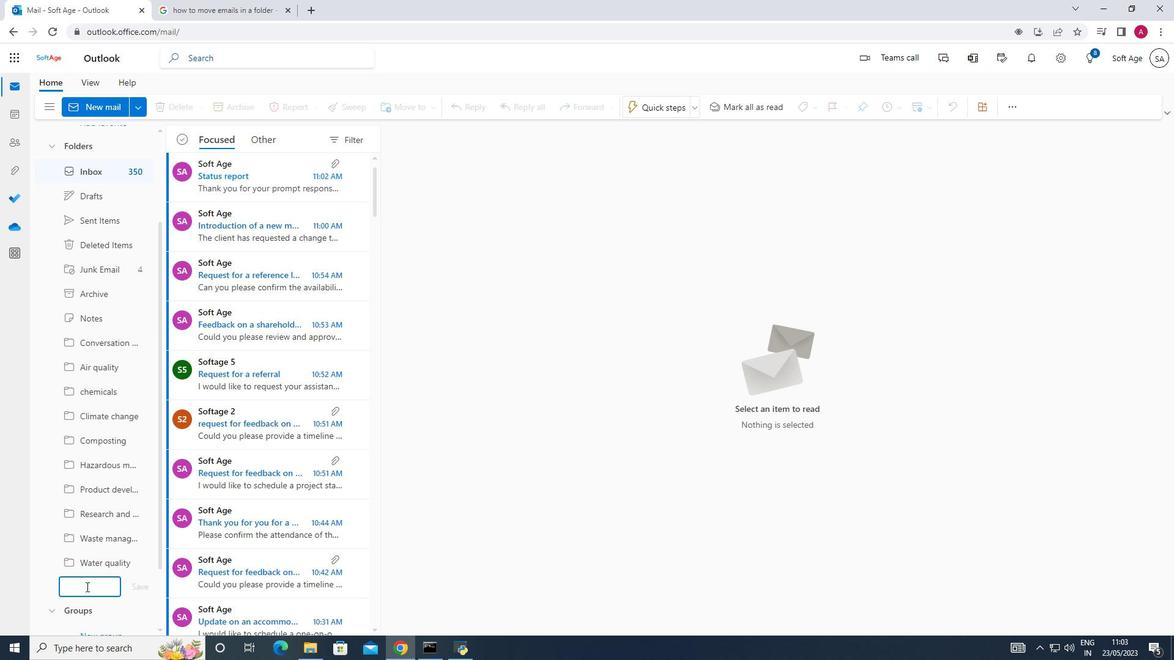 
Action: Mouse moved to (86, 579)
Screenshot: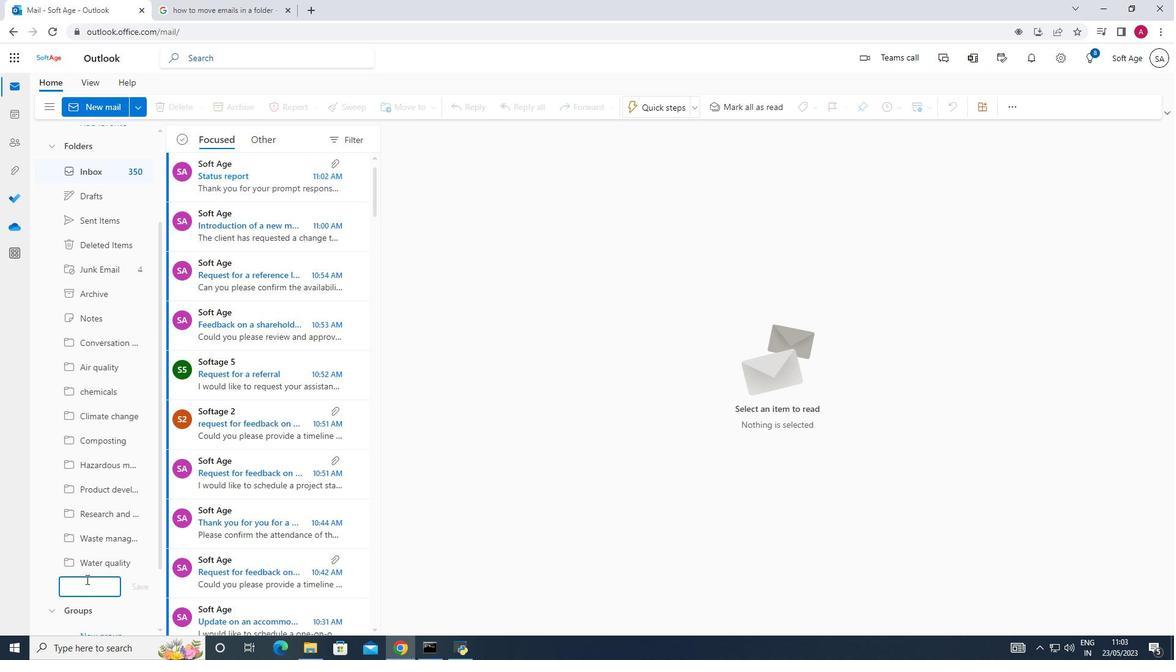 
Action: Key pressed <Key.shift>Testing<Key.space>and<Key.space>certification<Key.enter>
Screenshot: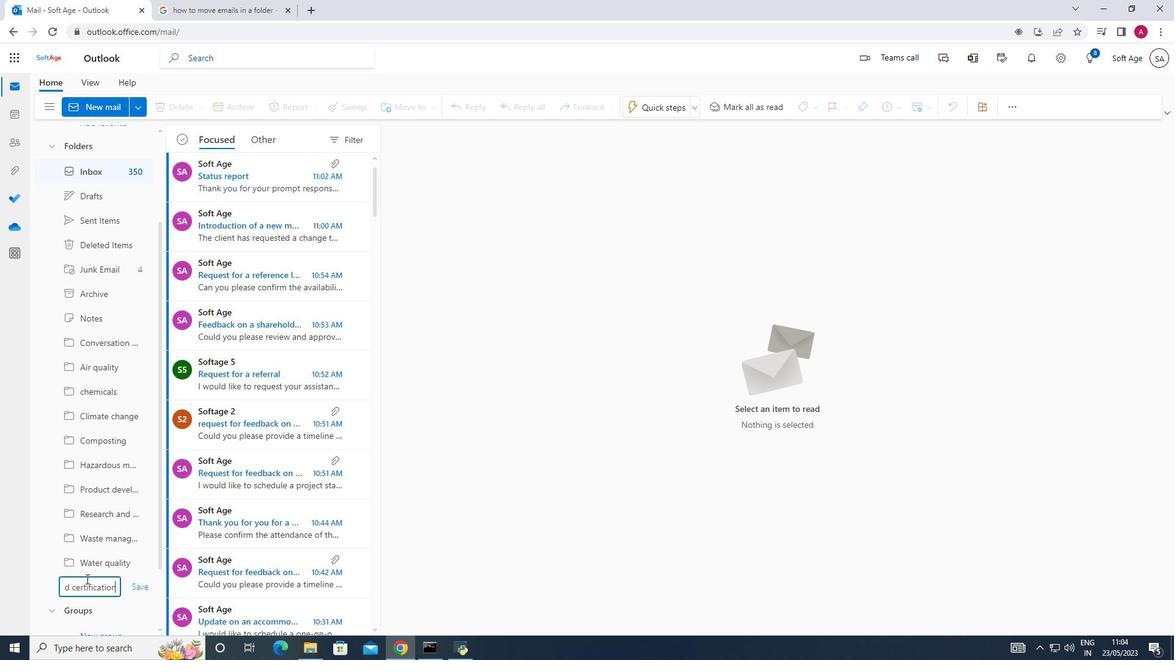 
Action: Mouse moved to (108, 171)
Screenshot: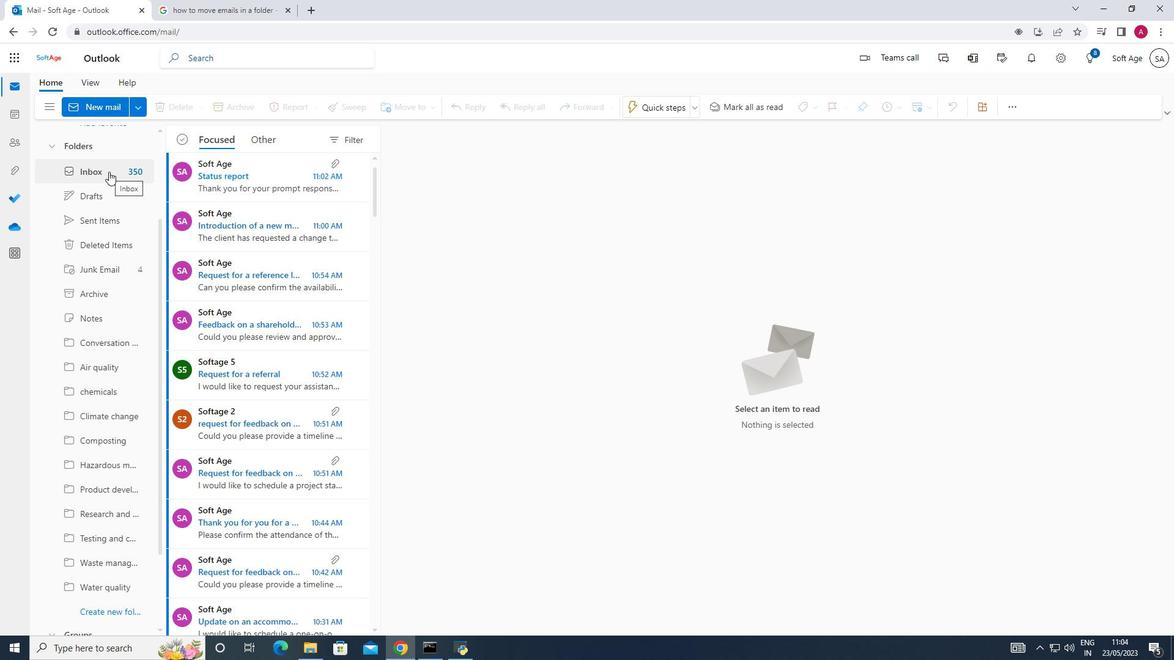 
Action: Mouse pressed left at (108, 171)
Screenshot: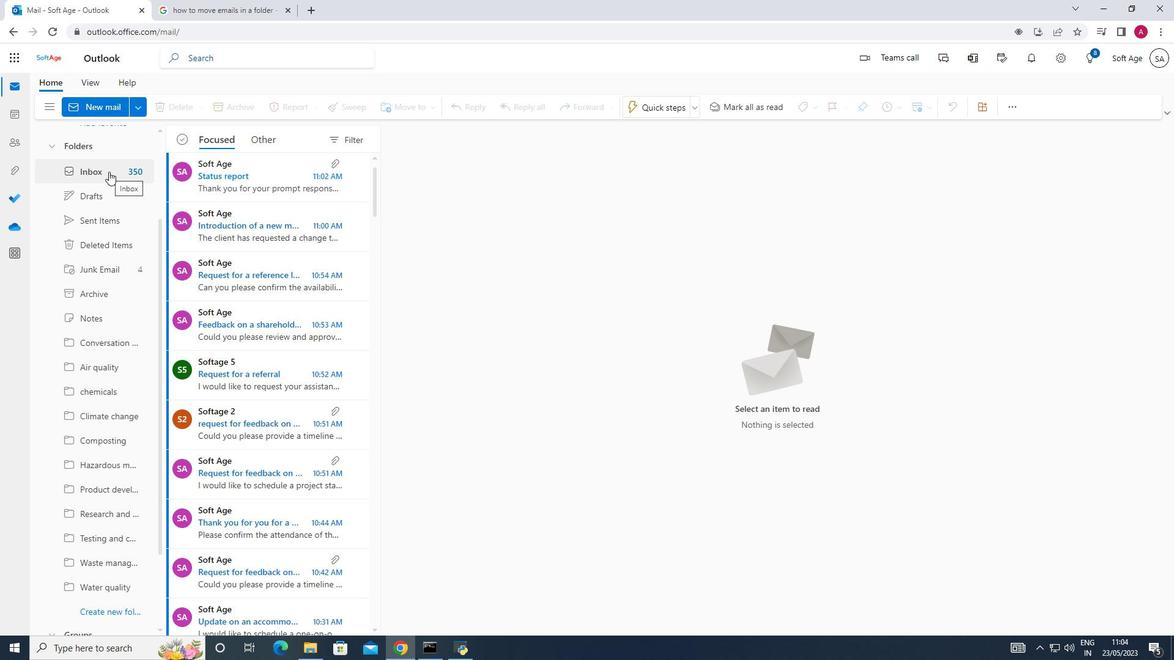 
Action: Mouse pressed left at (108, 171)
Screenshot: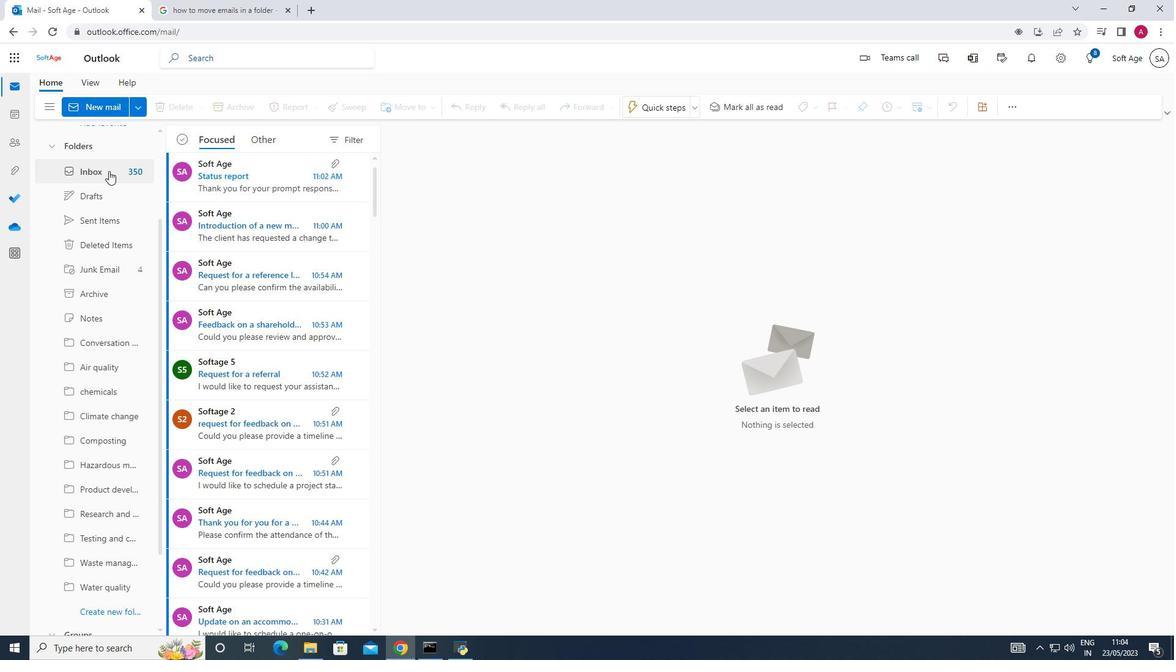 
Action: Mouse moved to (113, 220)
Screenshot: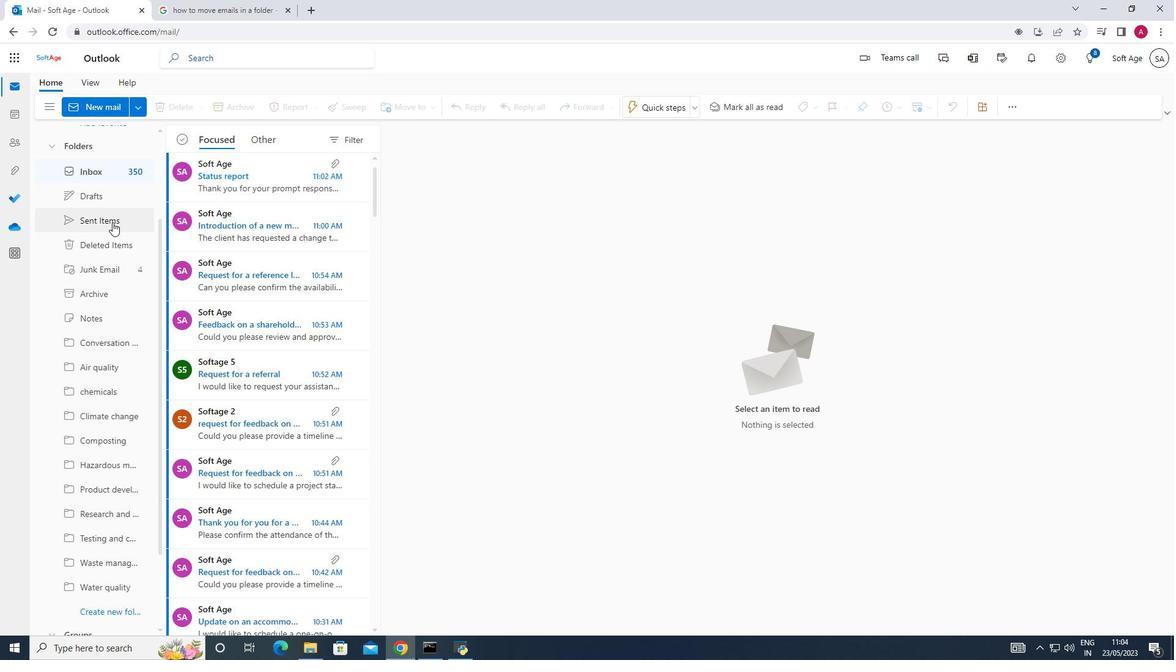 
Action: Mouse pressed left at (113, 220)
Screenshot: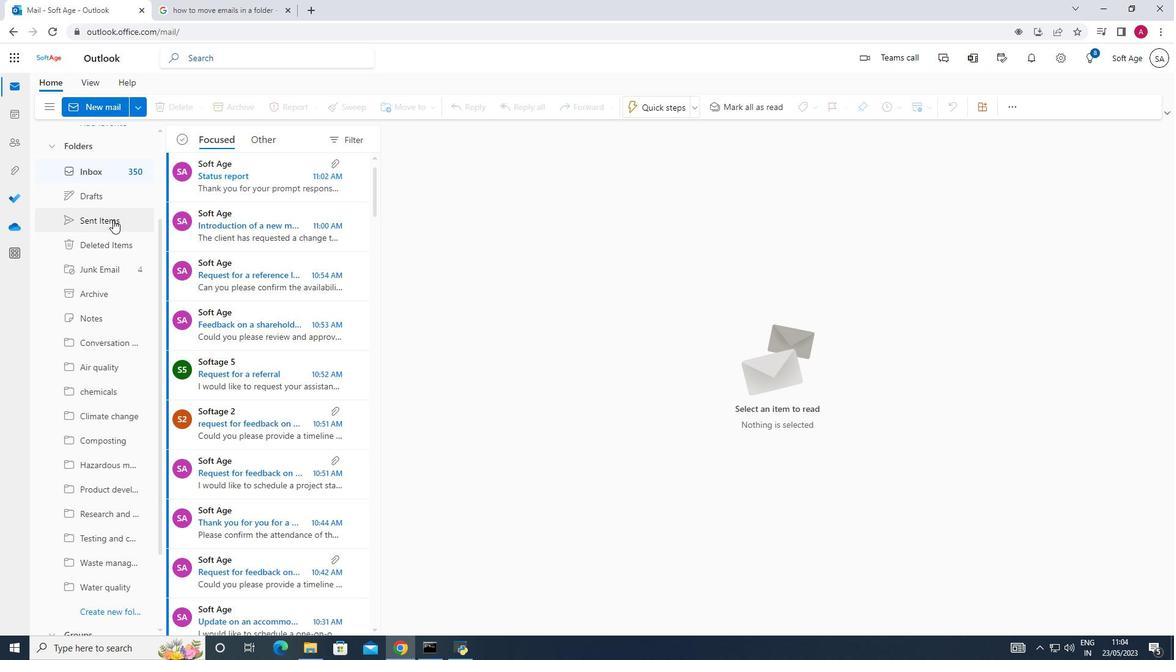 
Action: Mouse moved to (241, 196)
Screenshot: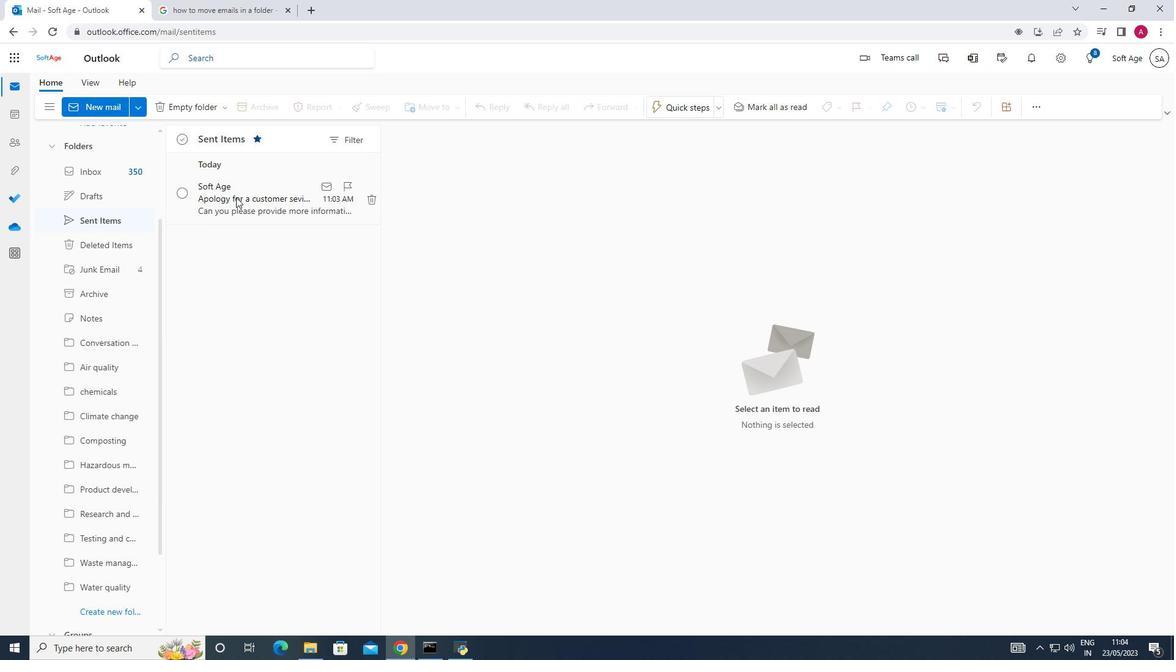 
Action: Mouse pressed left at (241, 196)
Screenshot: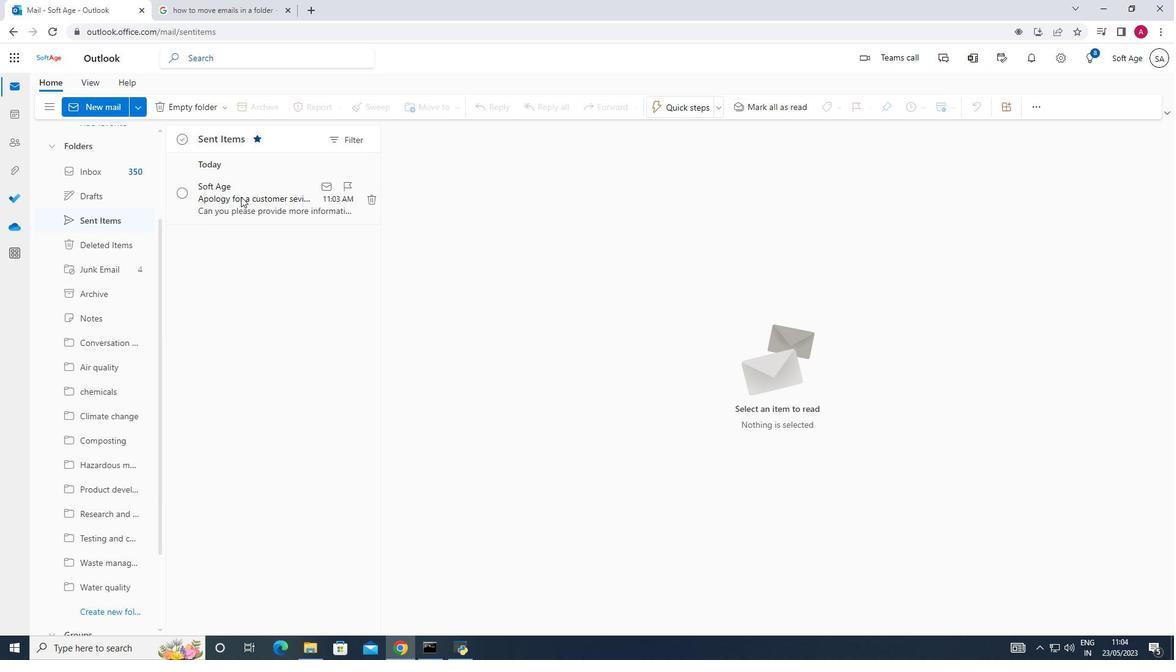 
Action: Mouse moved to (247, 194)
Screenshot: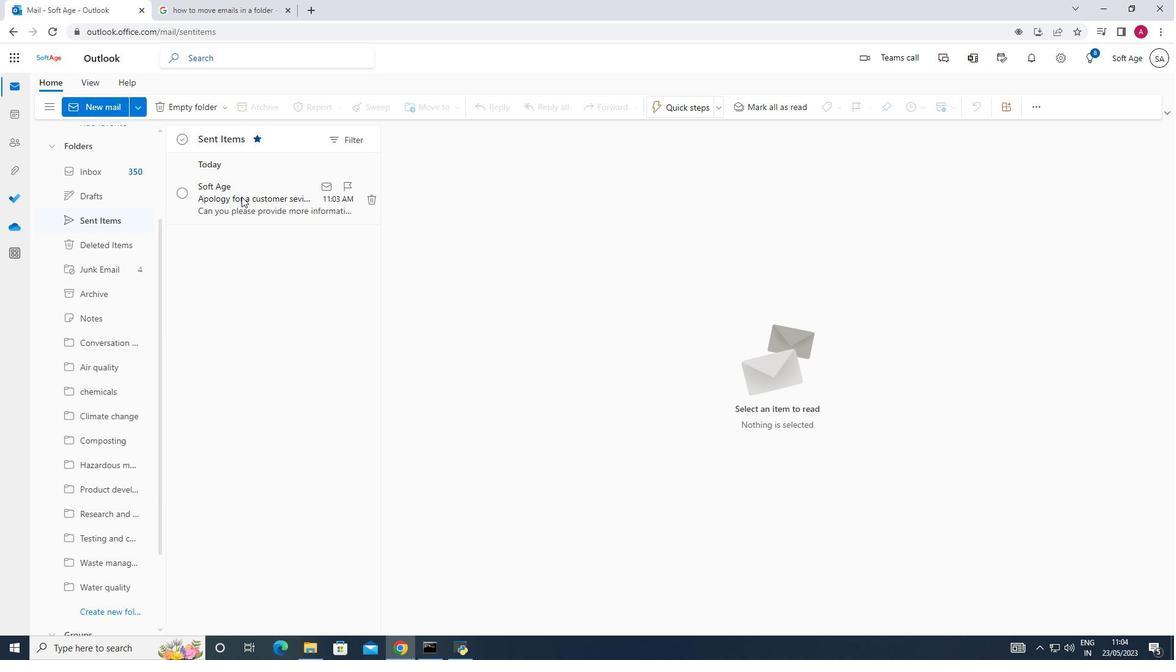 
Action: Mouse pressed right at (247, 194)
Screenshot: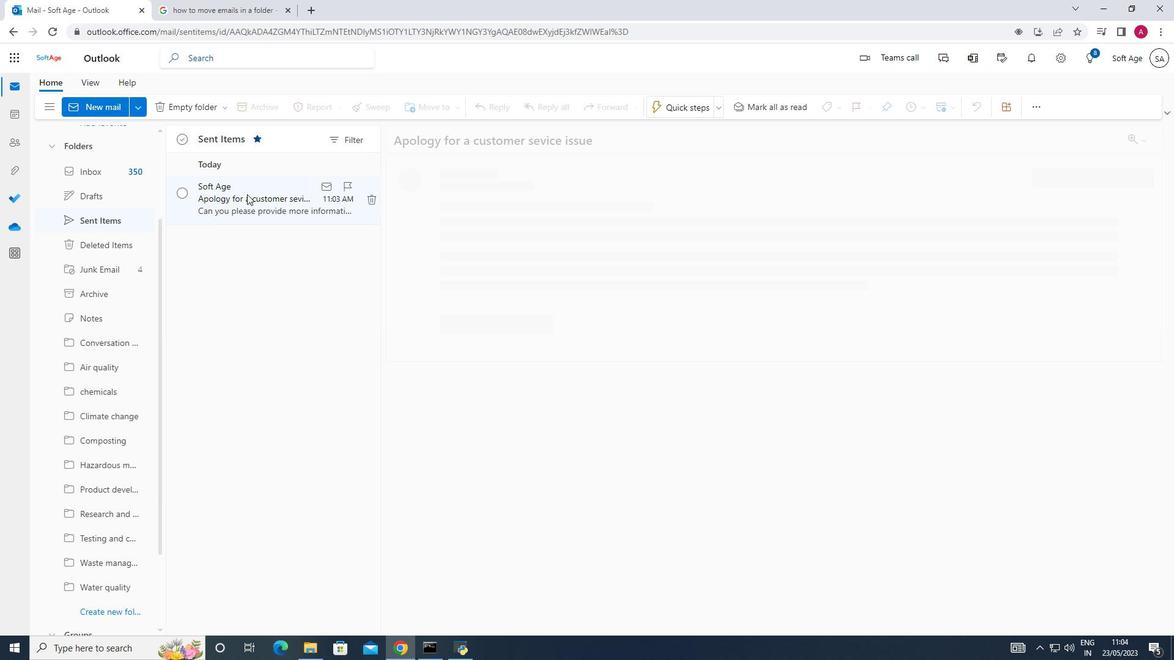 
Action: Mouse moved to (267, 248)
Screenshot: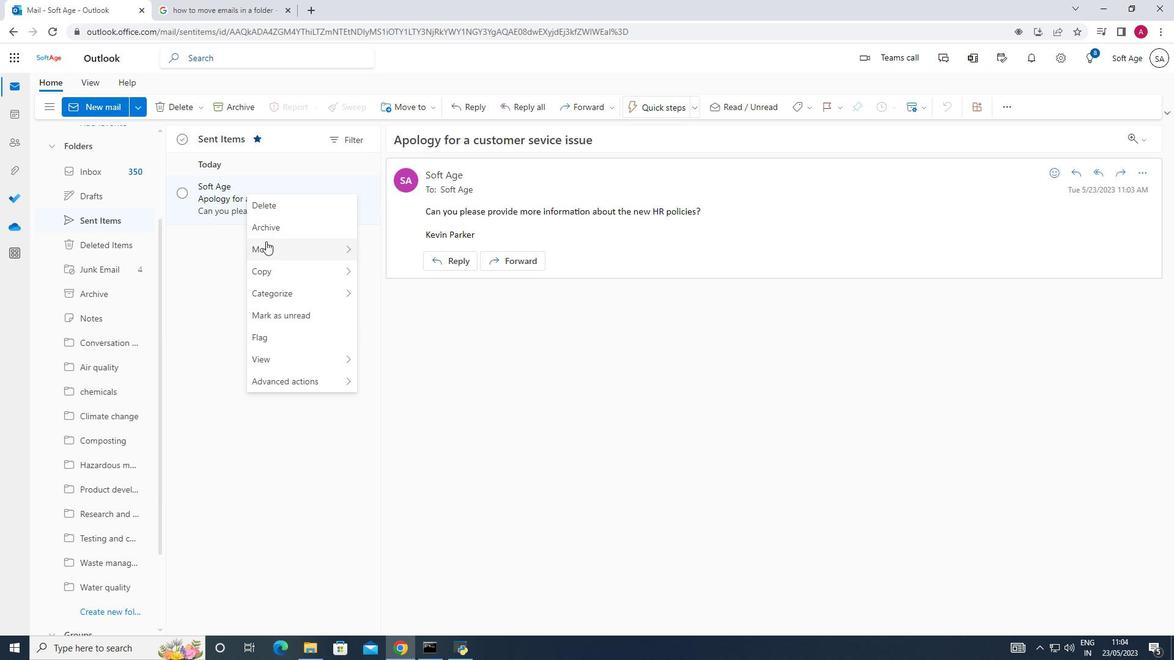 
Action: Mouse pressed left at (267, 248)
Screenshot: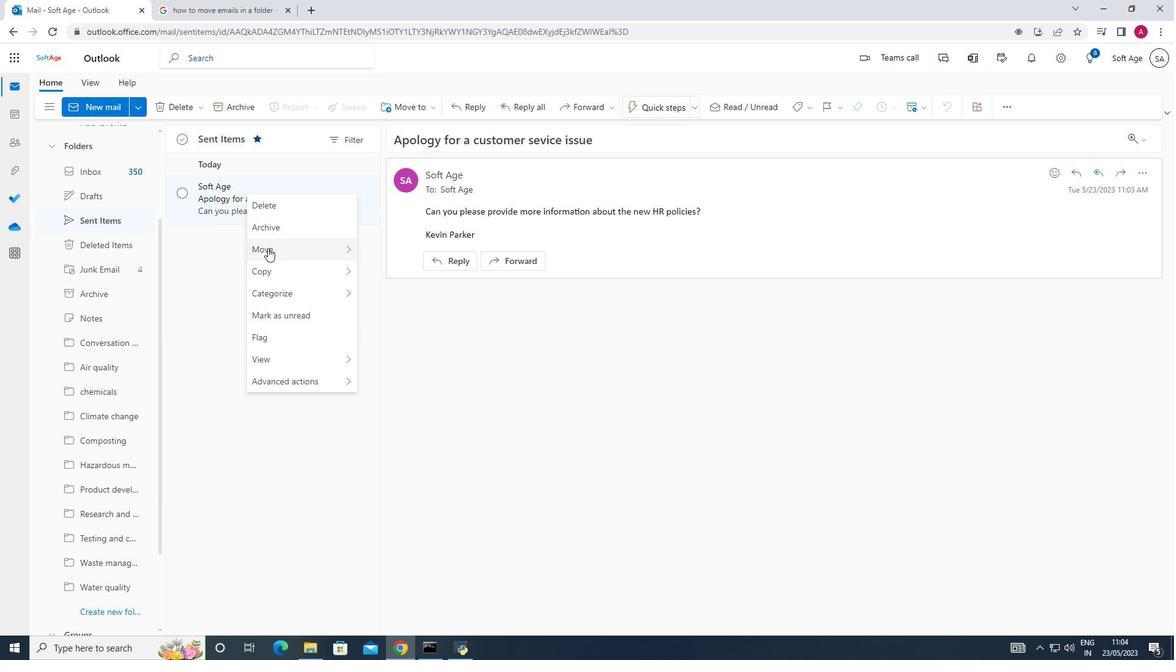 
Action: Mouse moved to (409, 247)
Screenshot: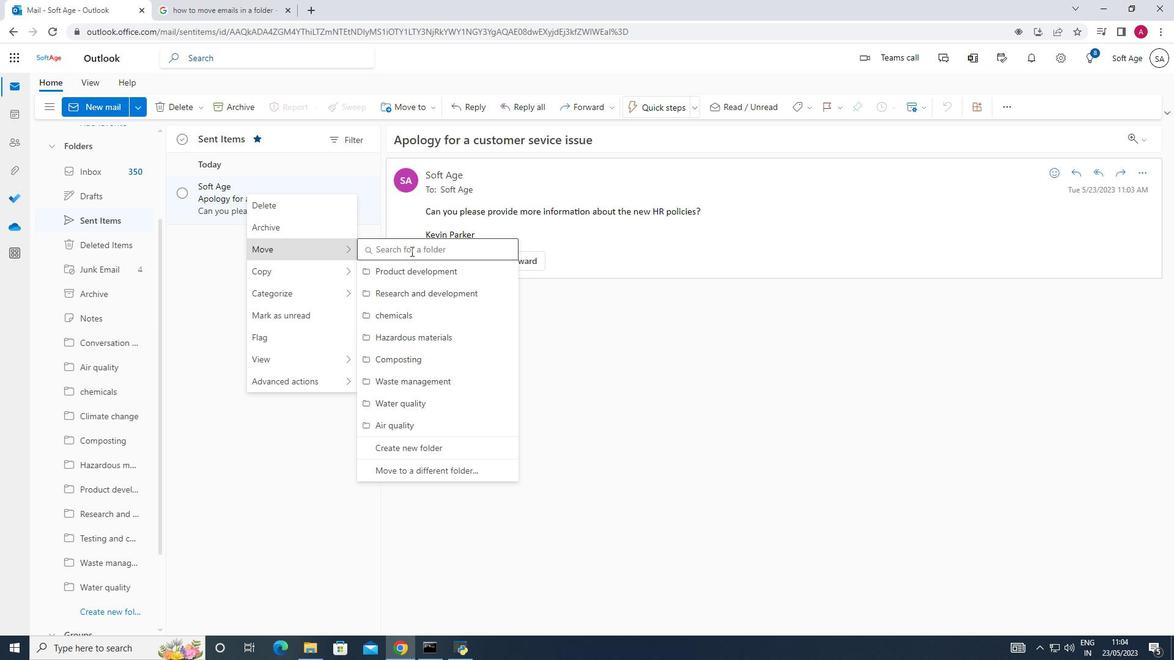 
Action: Mouse pressed left at (409, 247)
Screenshot: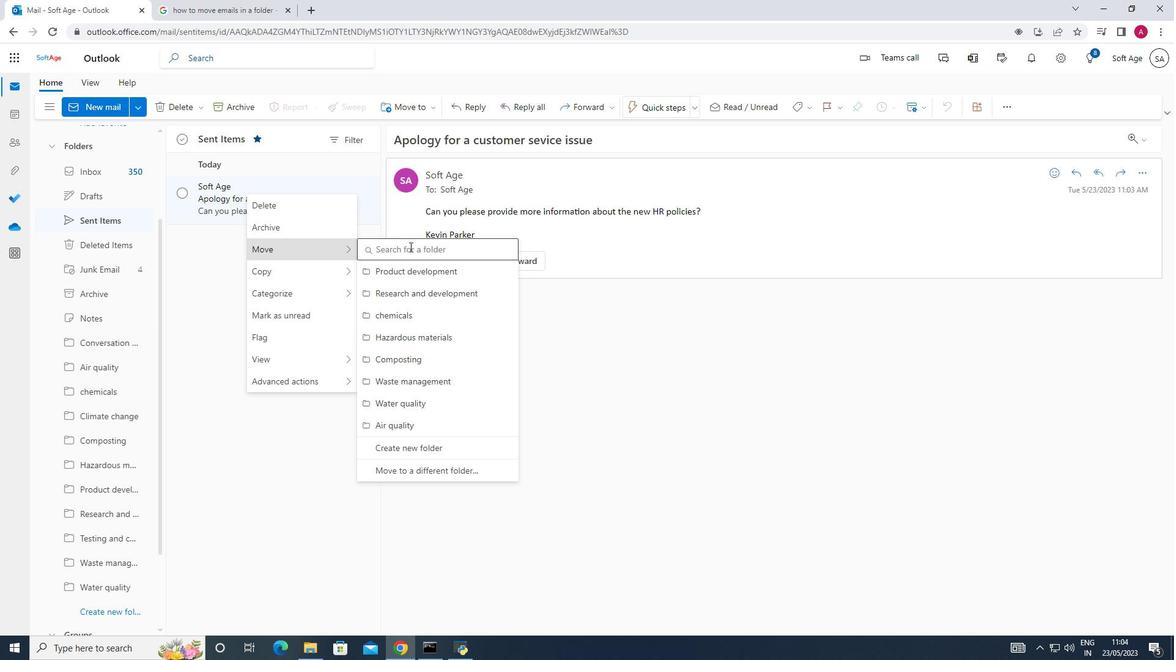 
Action: Mouse moved to (409, 246)
Screenshot: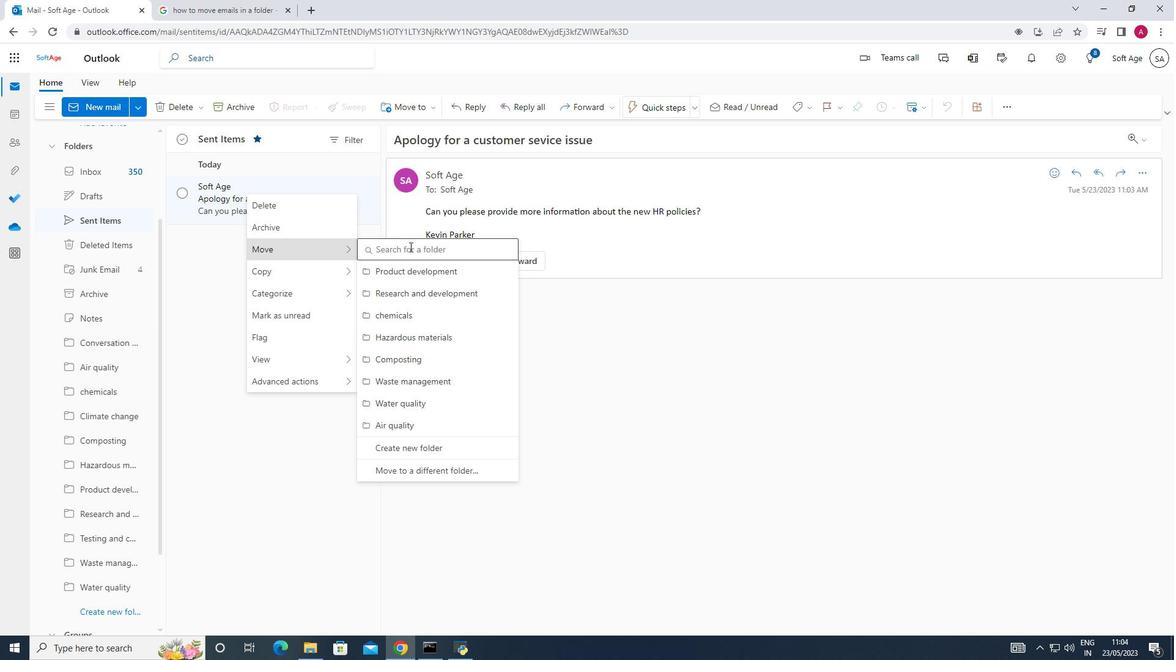 
Action: Key pressed testi
Screenshot: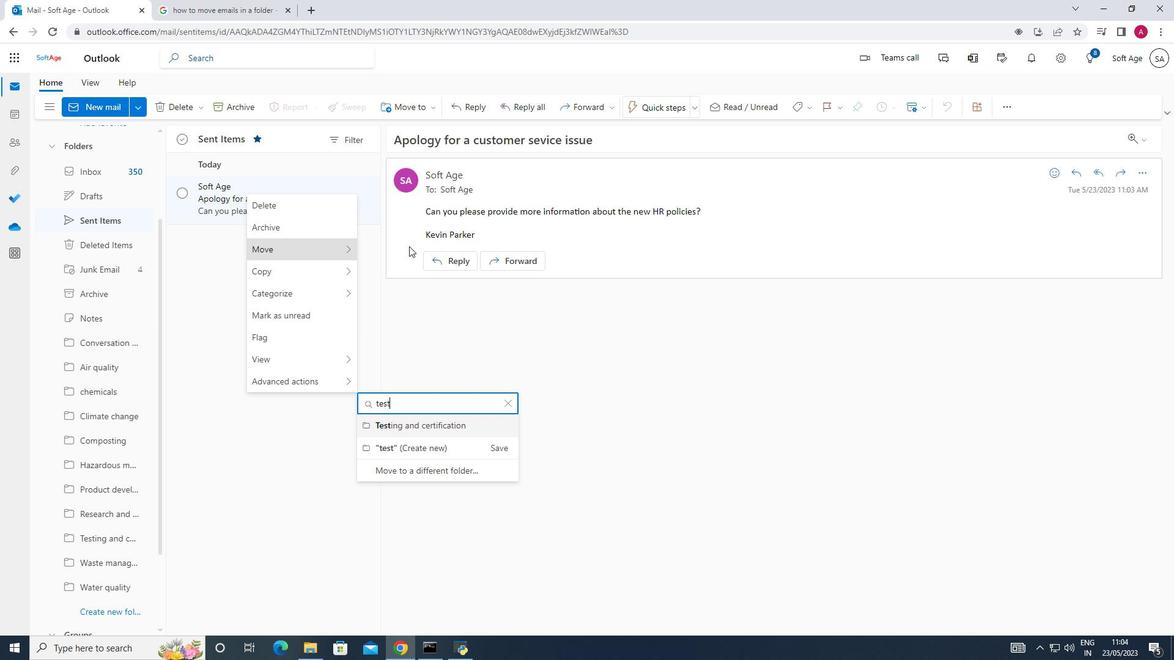 
Action: Mouse moved to (431, 422)
Screenshot: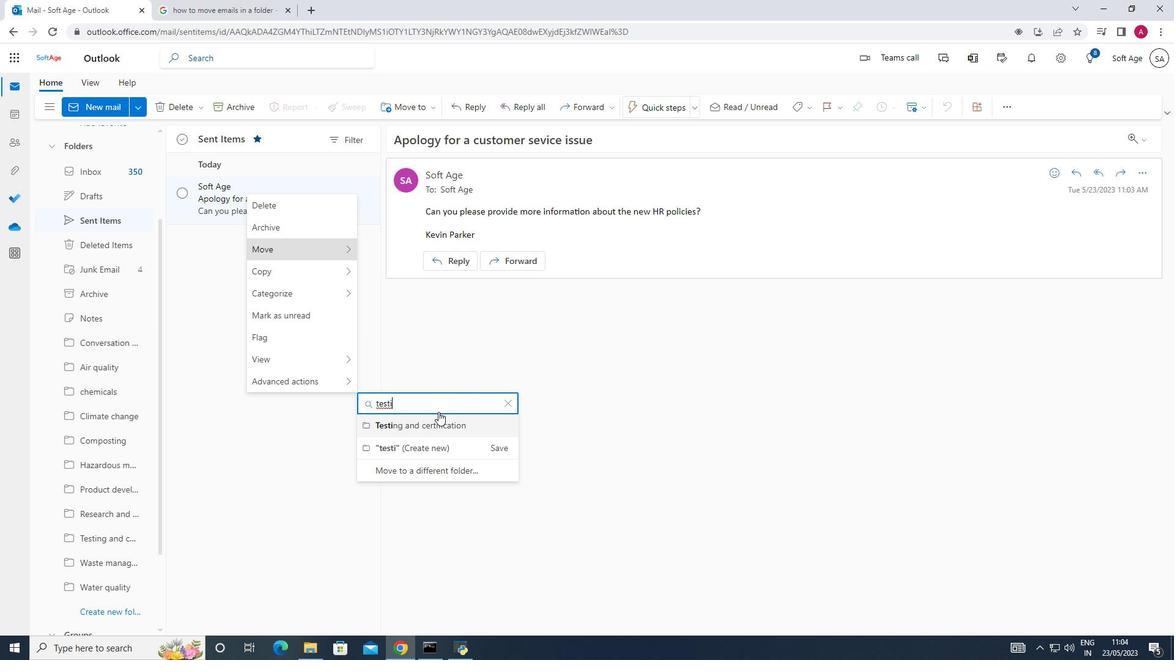 
Action: Mouse pressed left at (431, 422)
Screenshot: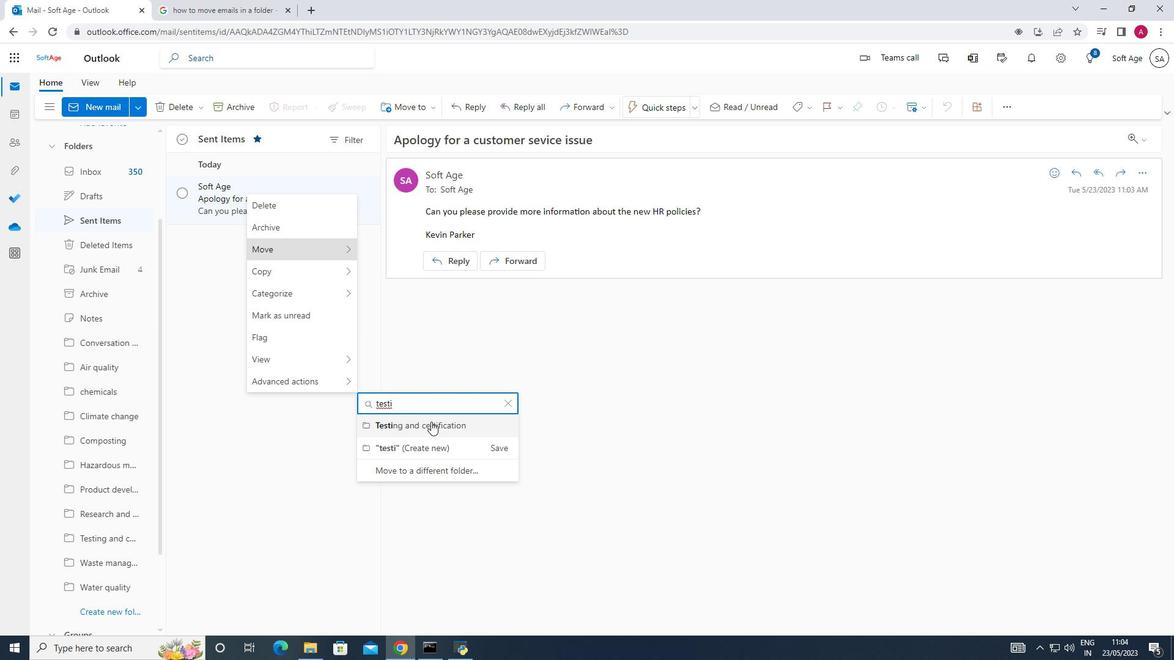 
Action: Mouse moved to (439, 333)
Screenshot: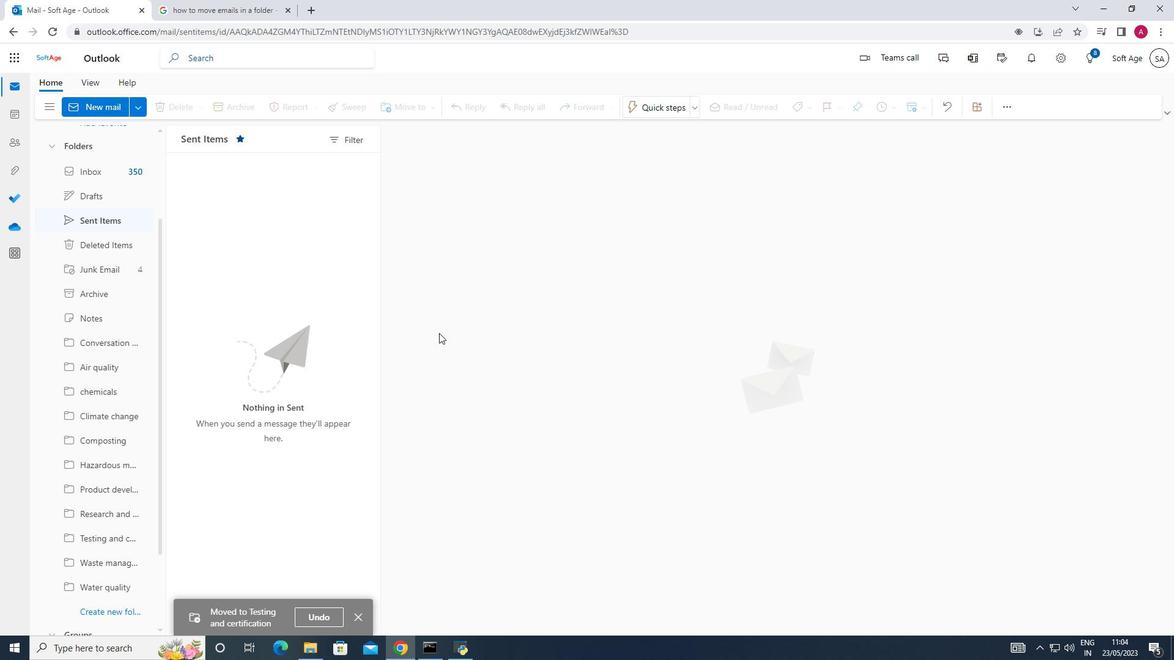 
